 Task: Open Card Training Workshop Execution in Board Product Development and Launch Strategy to Workspace Fleet Management and add a team member Softage.1@softage.net, a label Orange, a checklist Project Management Training, an attachment from your computer, a color Orange and finally, add a card description 'Finalize budget for upcoming project' and a comment 'Given the potential impact of this task on our company reputation, let us ensure that we approach it with a sense of professionalism and respect.'. Add a start date 'Jan 09, 1900' with a due date 'Jan 16, 1900'
Action: Mouse moved to (618, 171)
Screenshot: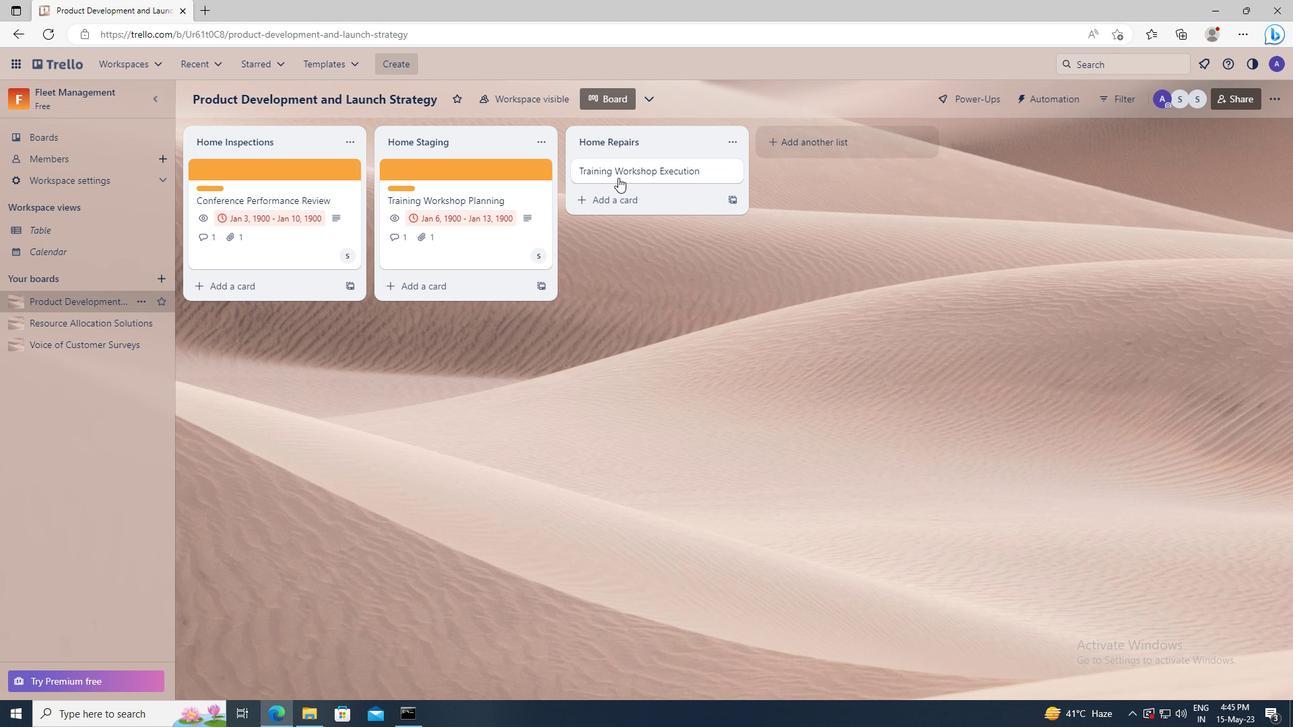
Action: Mouse pressed left at (618, 171)
Screenshot: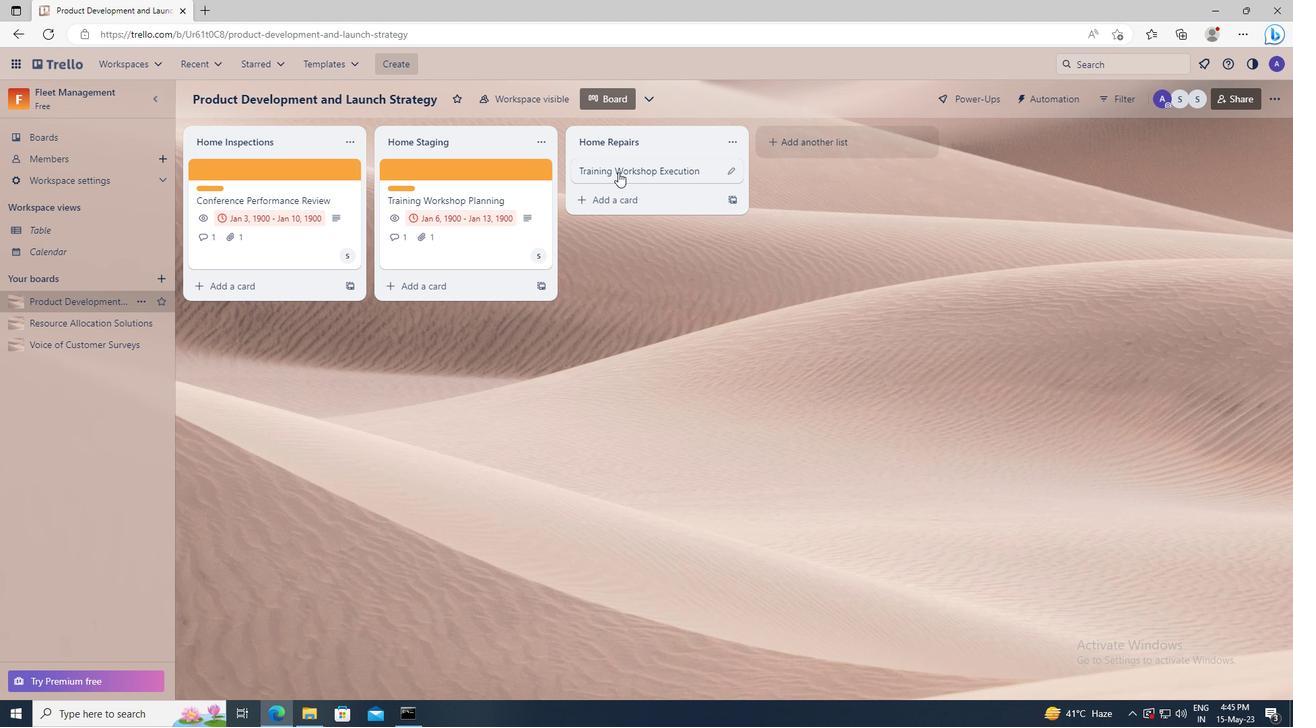 
Action: Mouse moved to (793, 215)
Screenshot: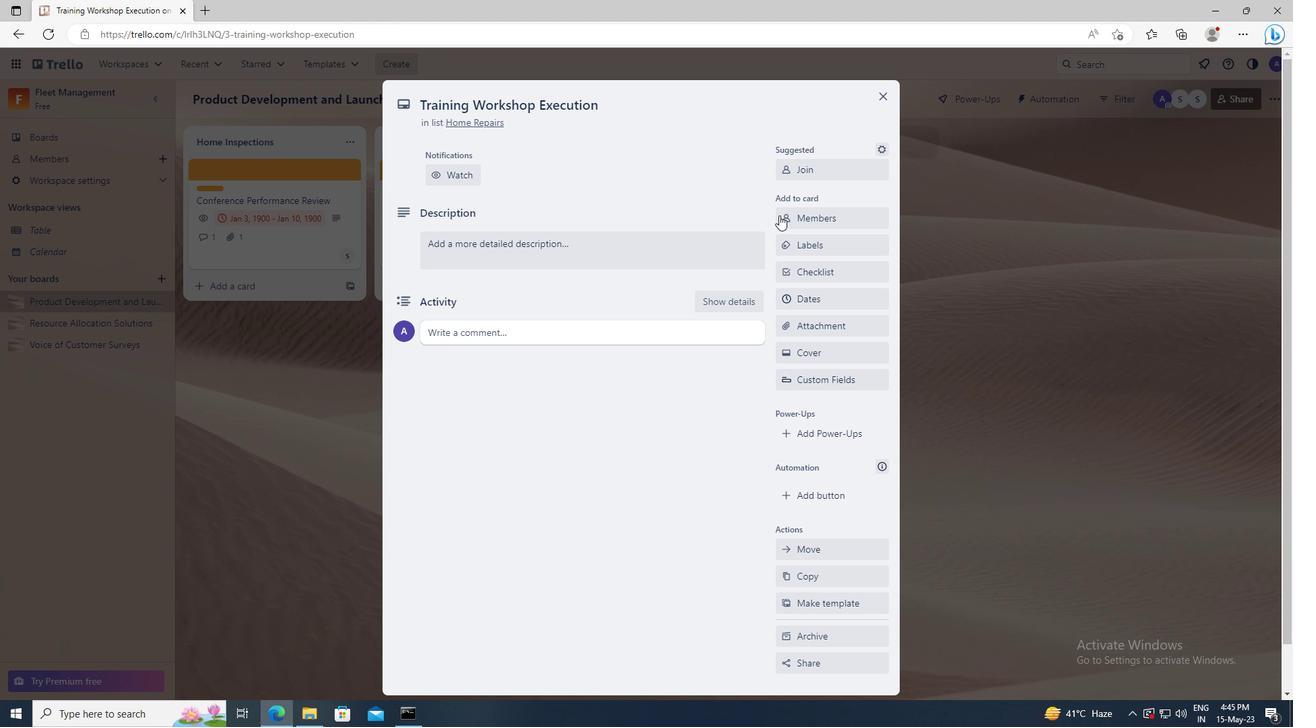 
Action: Mouse pressed left at (793, 215)
Screenshot: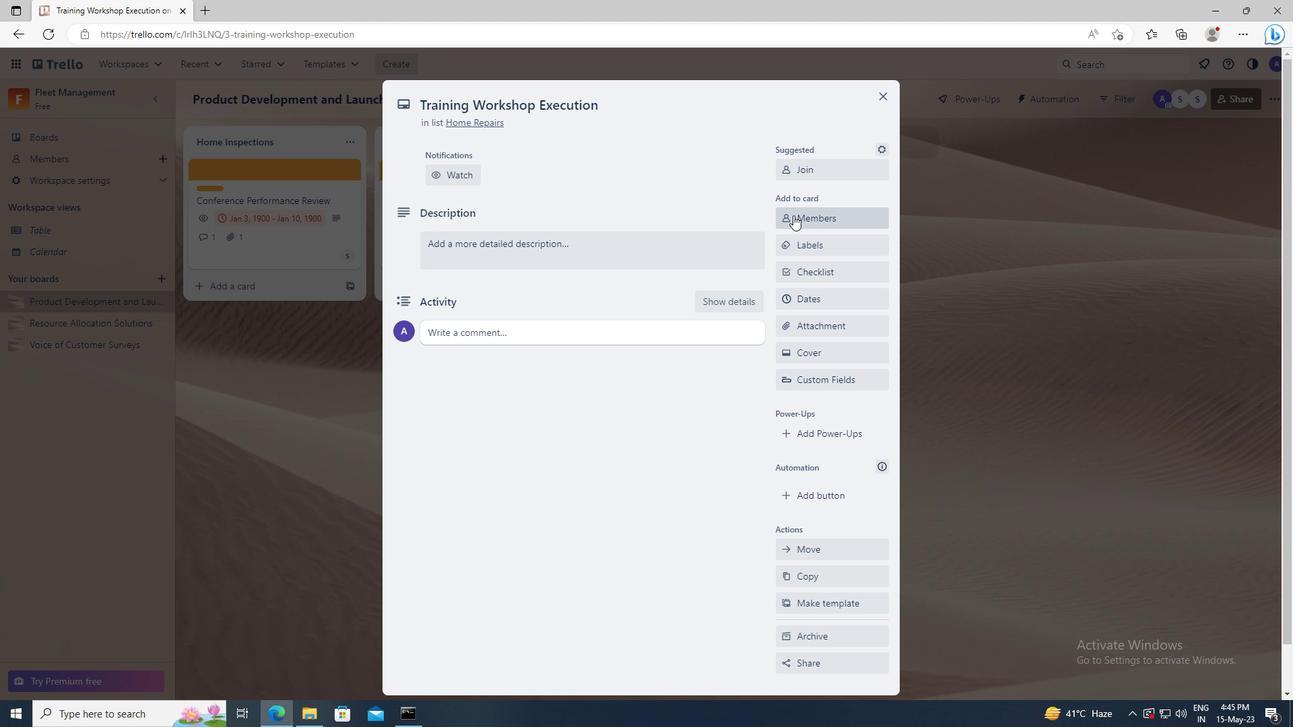 
Action: Mouse moved to (804, 280)
Screenshot: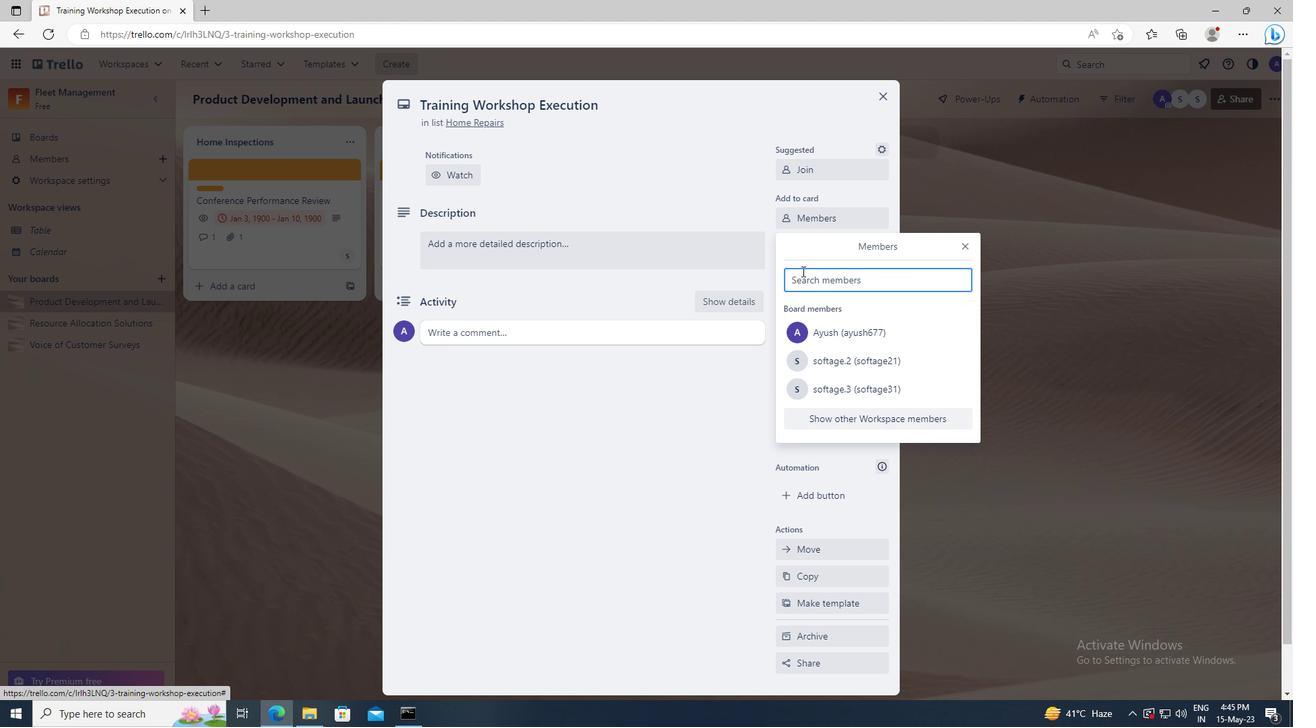 
Action: Mouse pressed left at (804, 280)
Screenshot: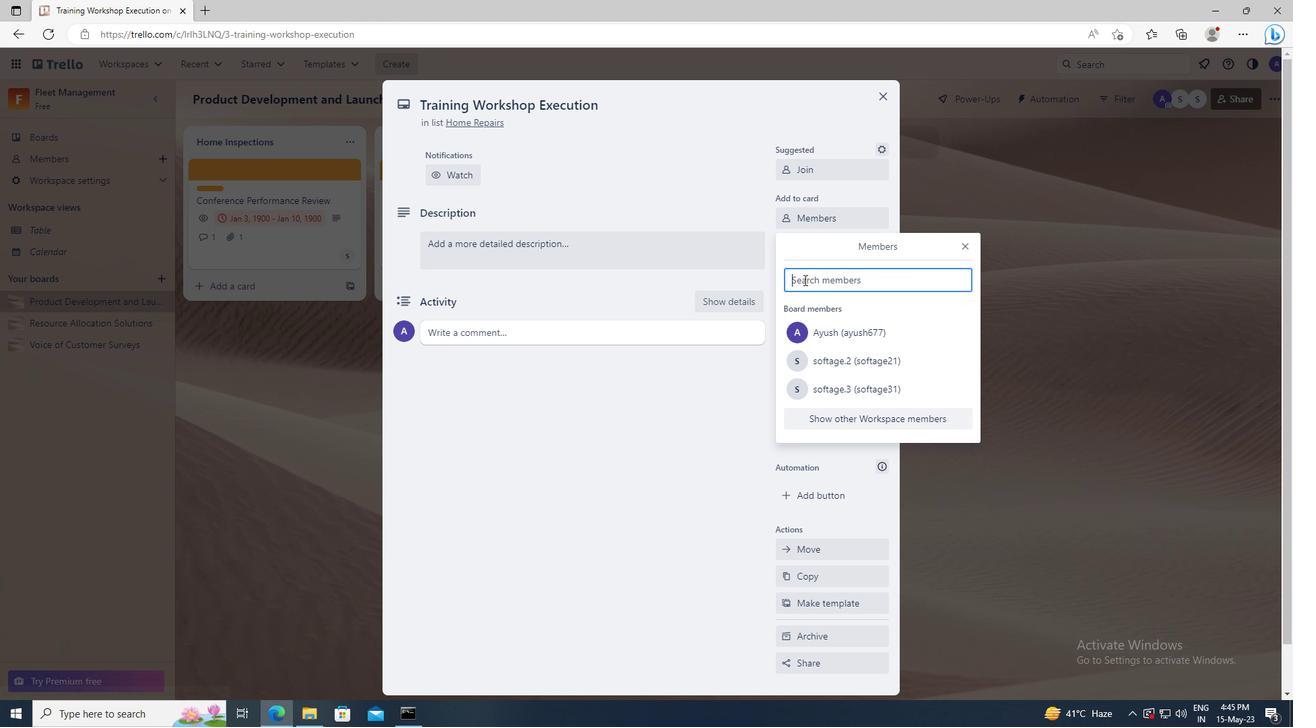
Action: Key pressed <Key.shift>SOFTAGE.1
Screenshot: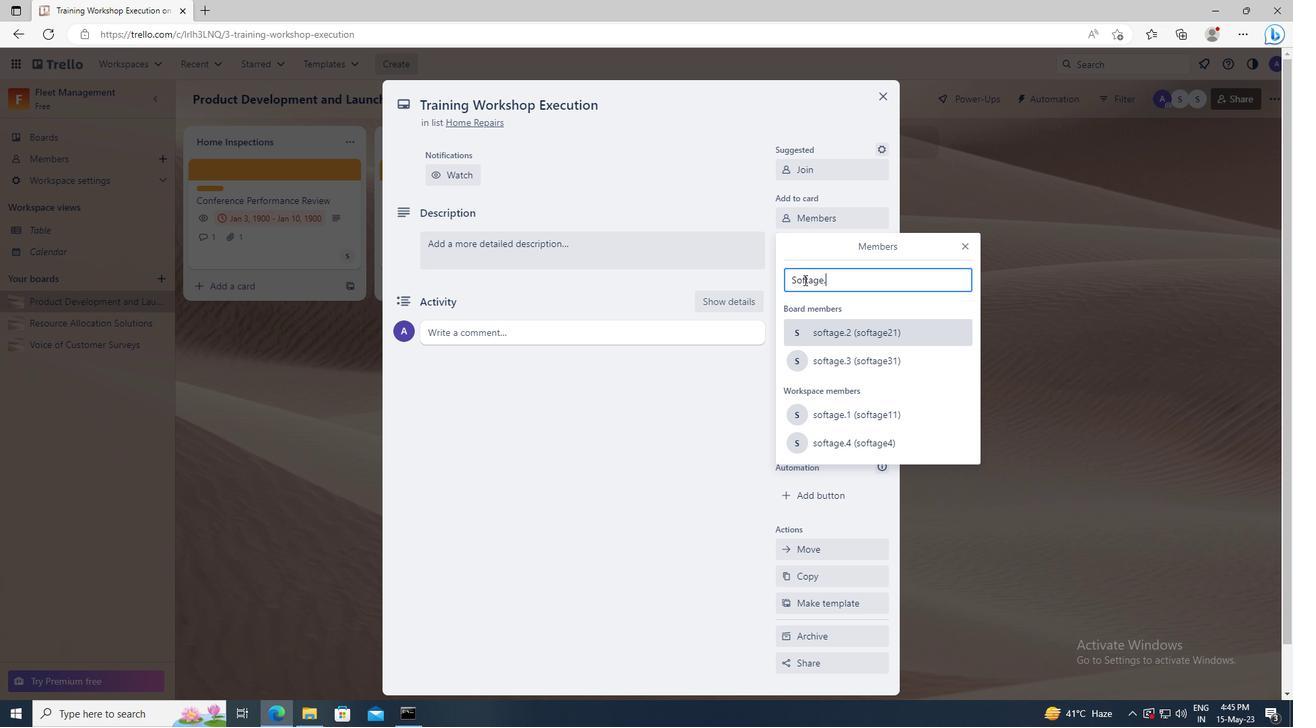 
Action: Mouse moved to (820, 404)
Screenshot: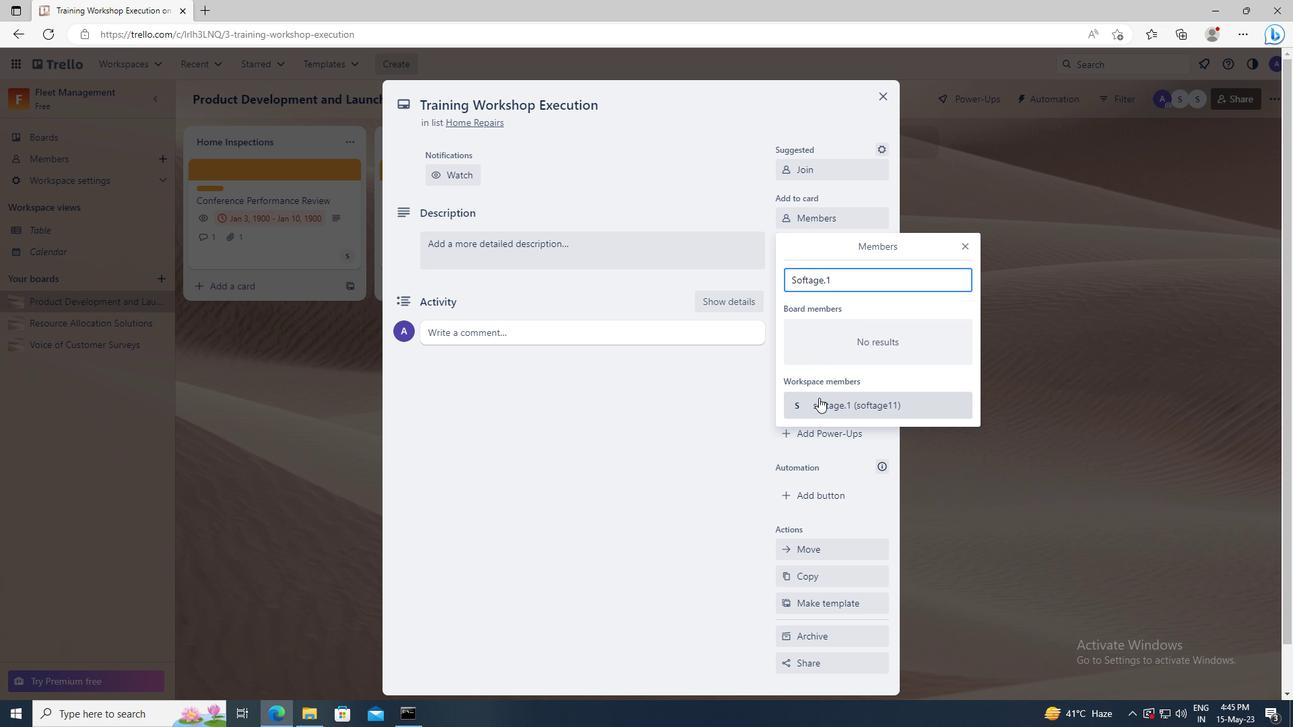 
Action: Mouse pressed left at (820, 404)
Screenshot: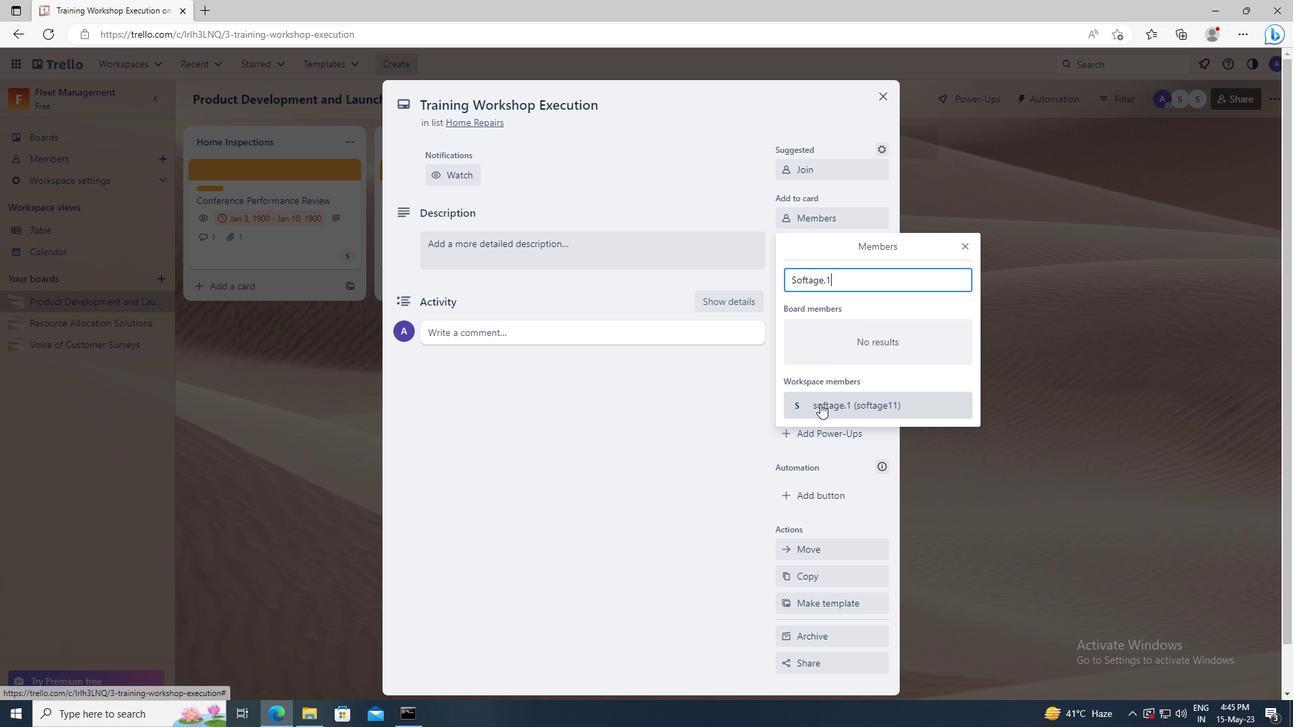 
Action: Mouse moved to (967, 247)
Screenshot: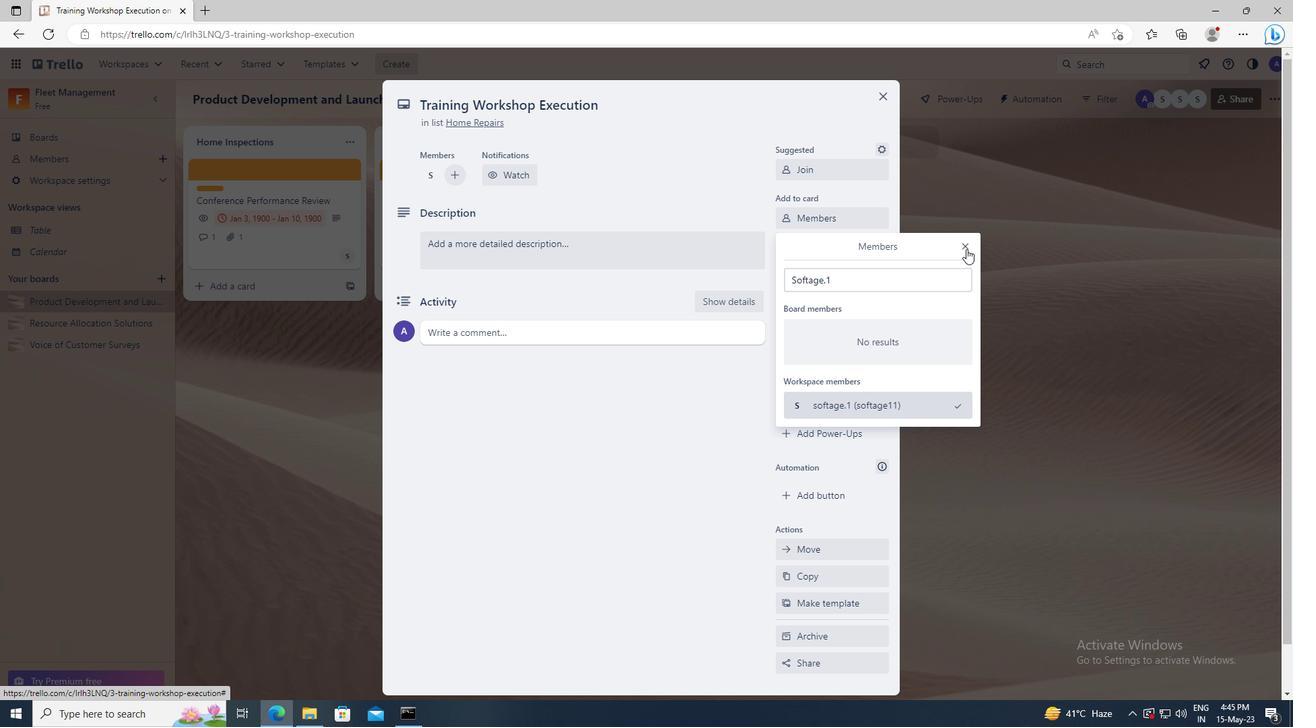 
Action: Mouse pressed left at (967, 247)
Screenshot: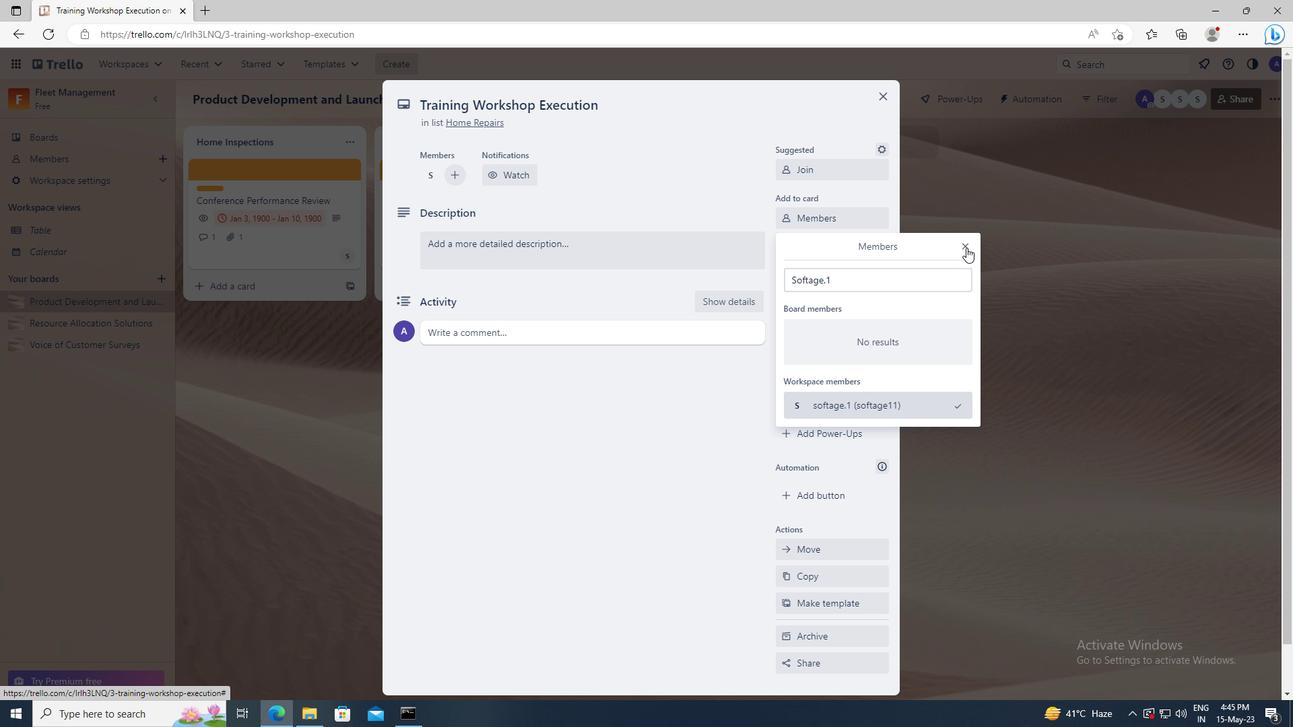 
Action: Mouse moved to (857, 245)
Screenshot: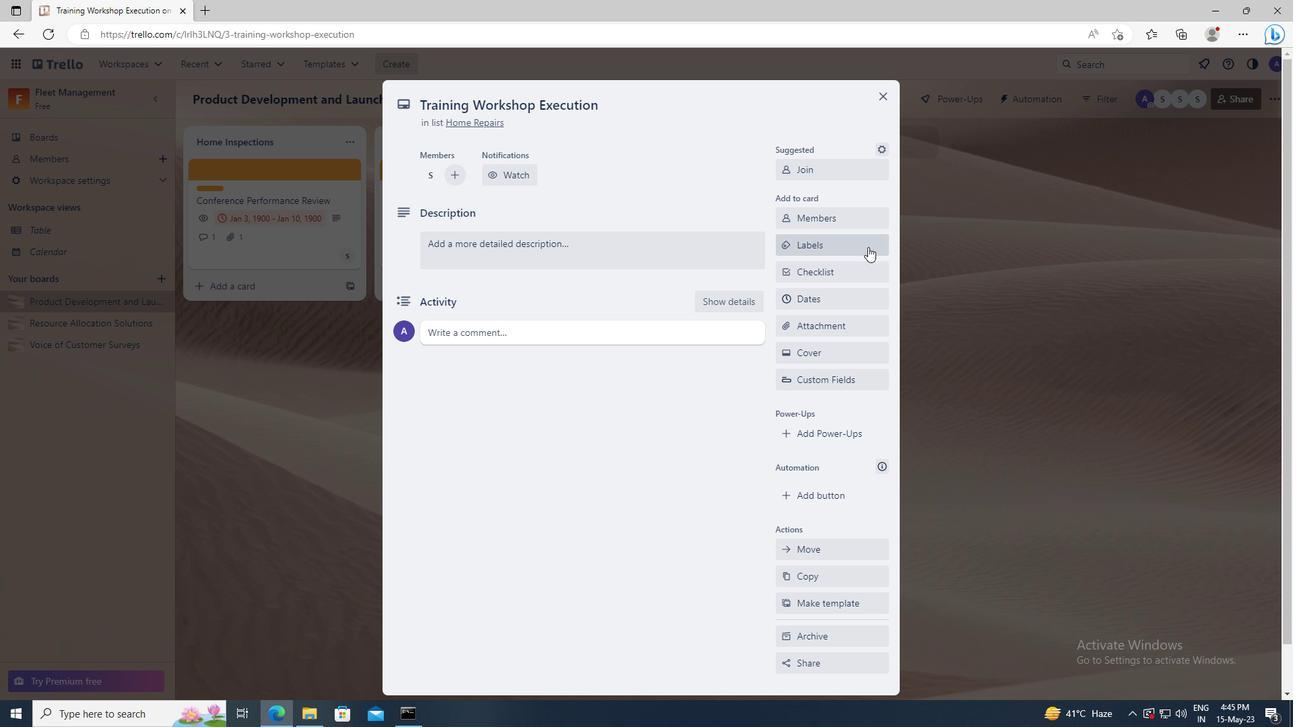 
Action: Mouse pressed left at (857, 245)
Screenshot: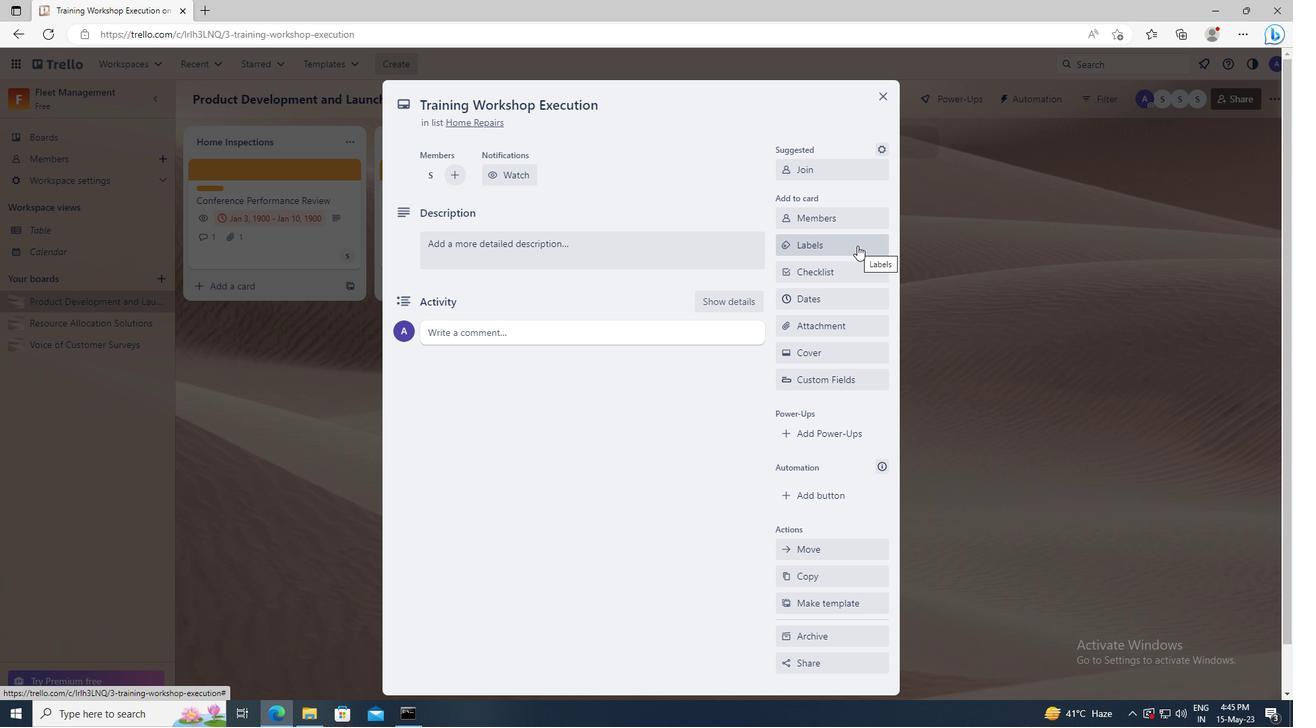 
Action: Mouse moved to (878, 507)
Screenshot: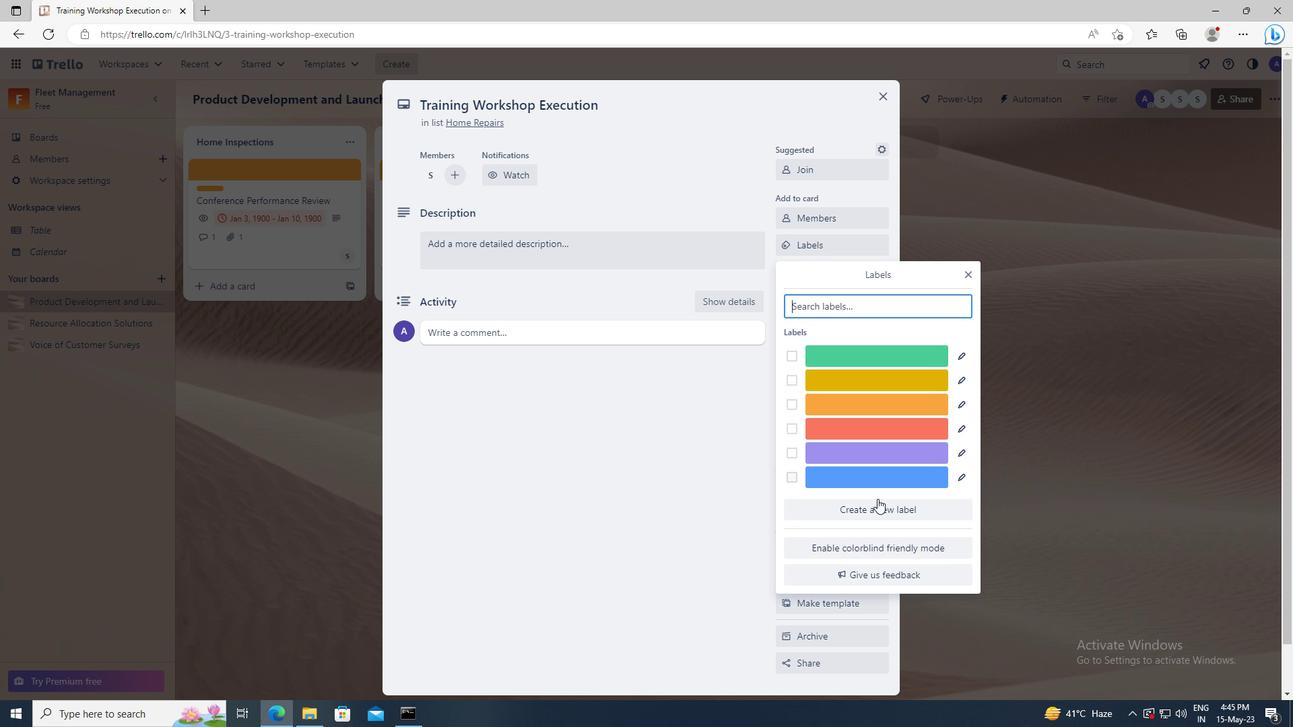
Action: Mouse pressed left at (878, 507)
Screenshot: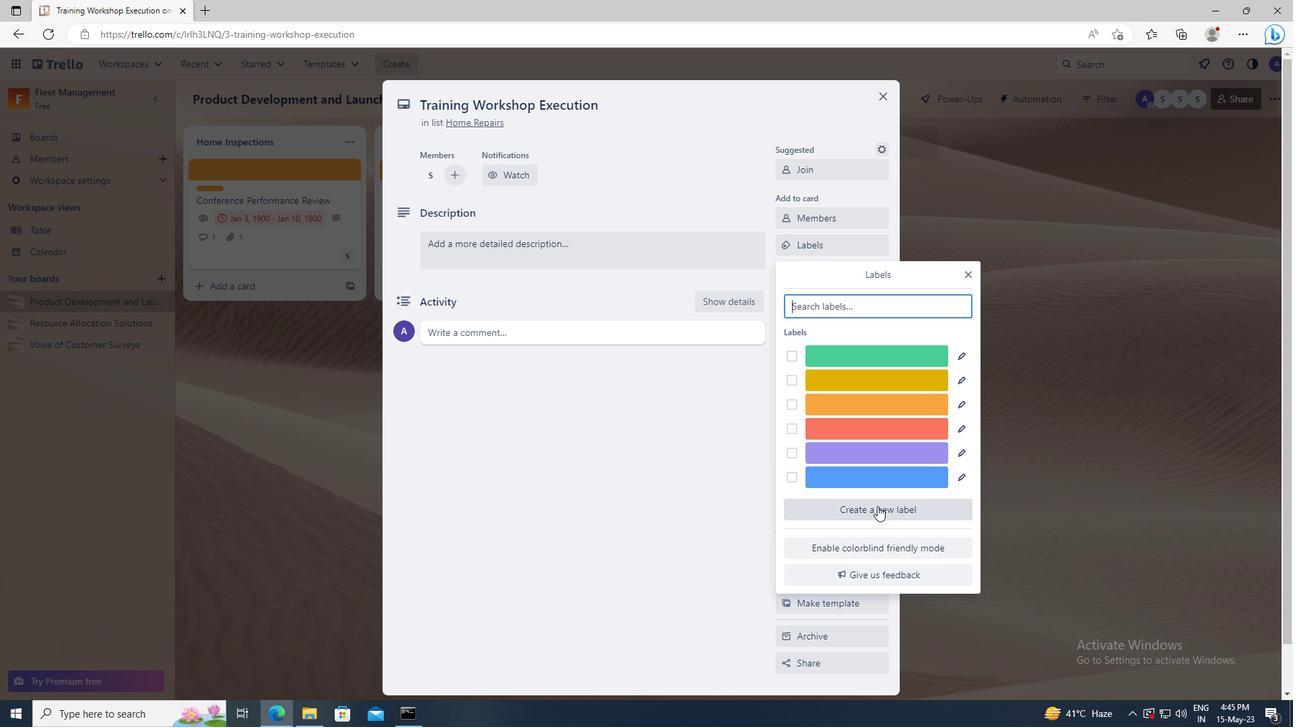 
Action: Mouse moved to (881, 469)
Screenshot: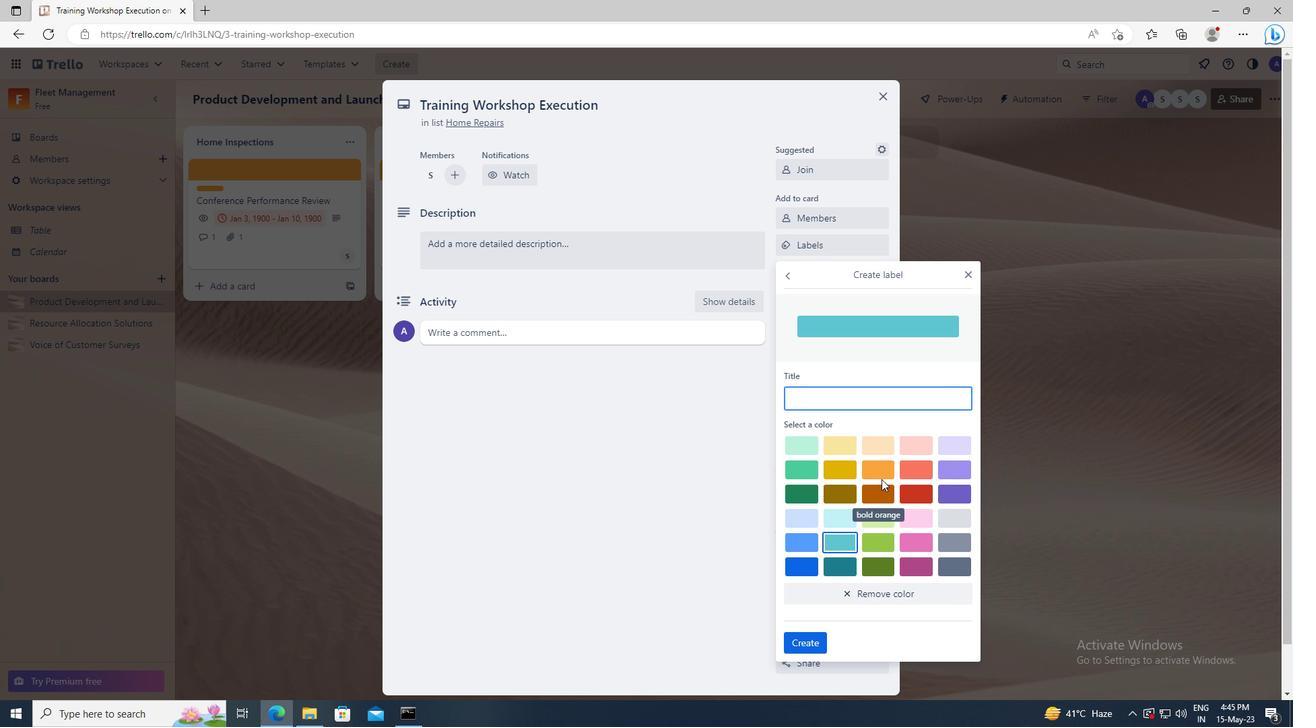 
Action: Mouse pressed left at (881, 469)
Screenshot: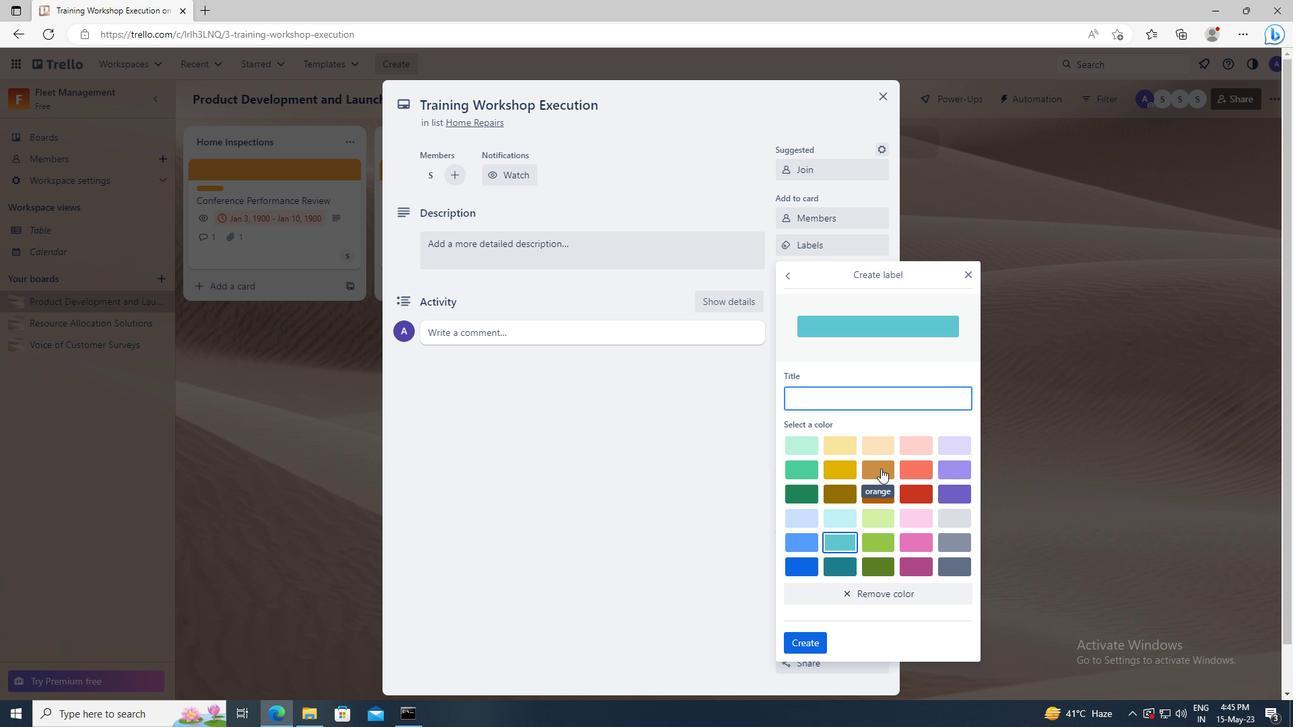 
Action: Mouse moved to (810, 642)
Screenshot: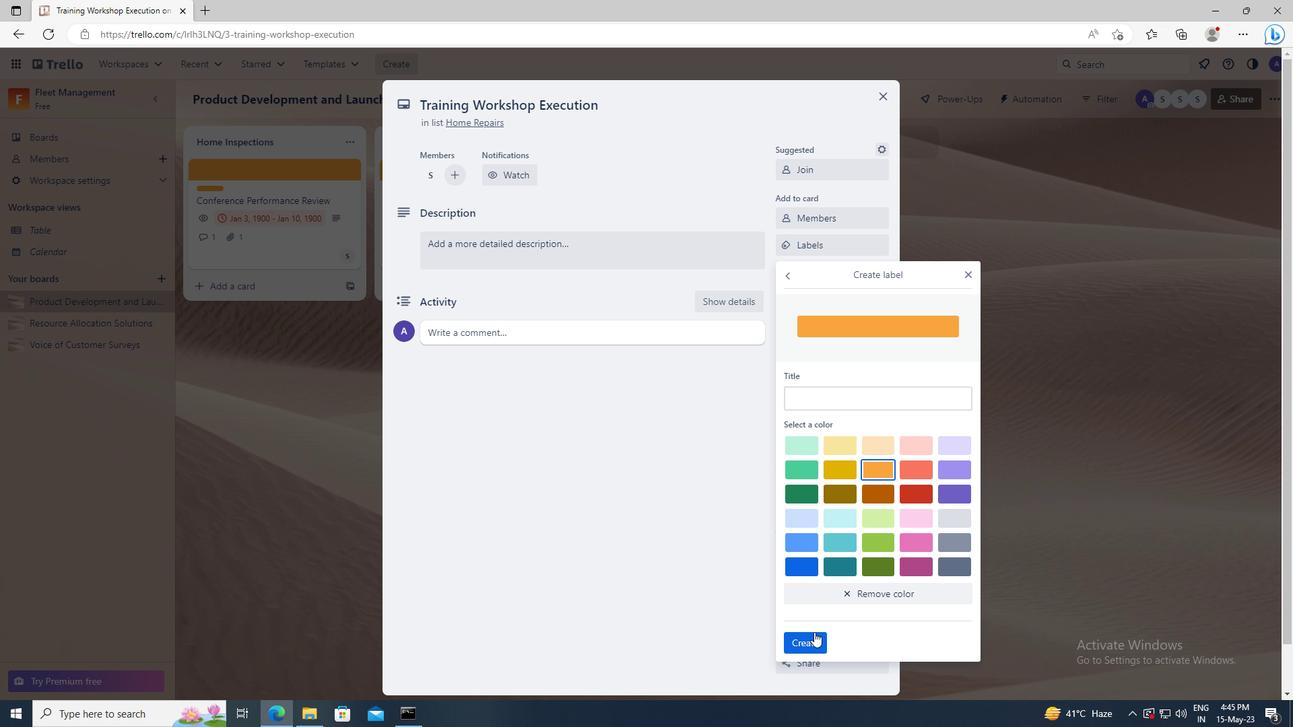 
Action: Mouse pressed left at (810, 642)
Screenshot: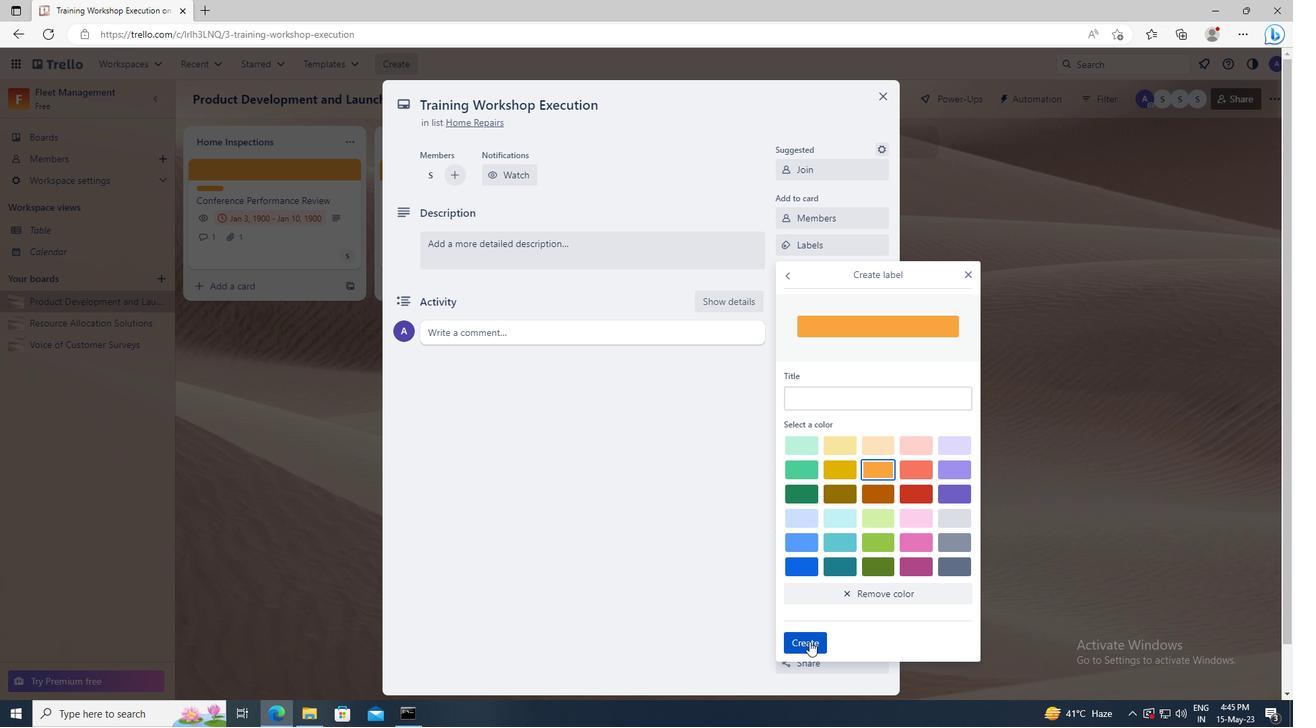 
Action: Mouse moved to (968, 273)
Screenshot: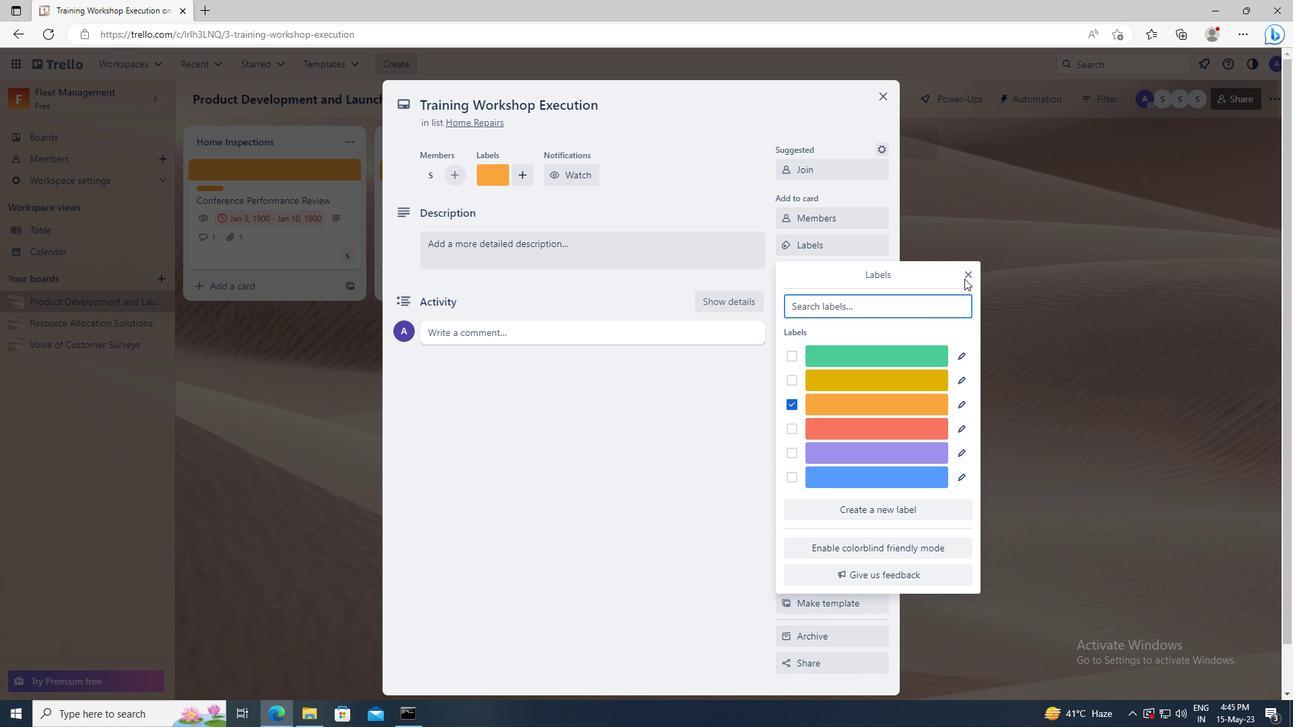 
Action: Mouse pressed left at (968, 273)
Screenshot: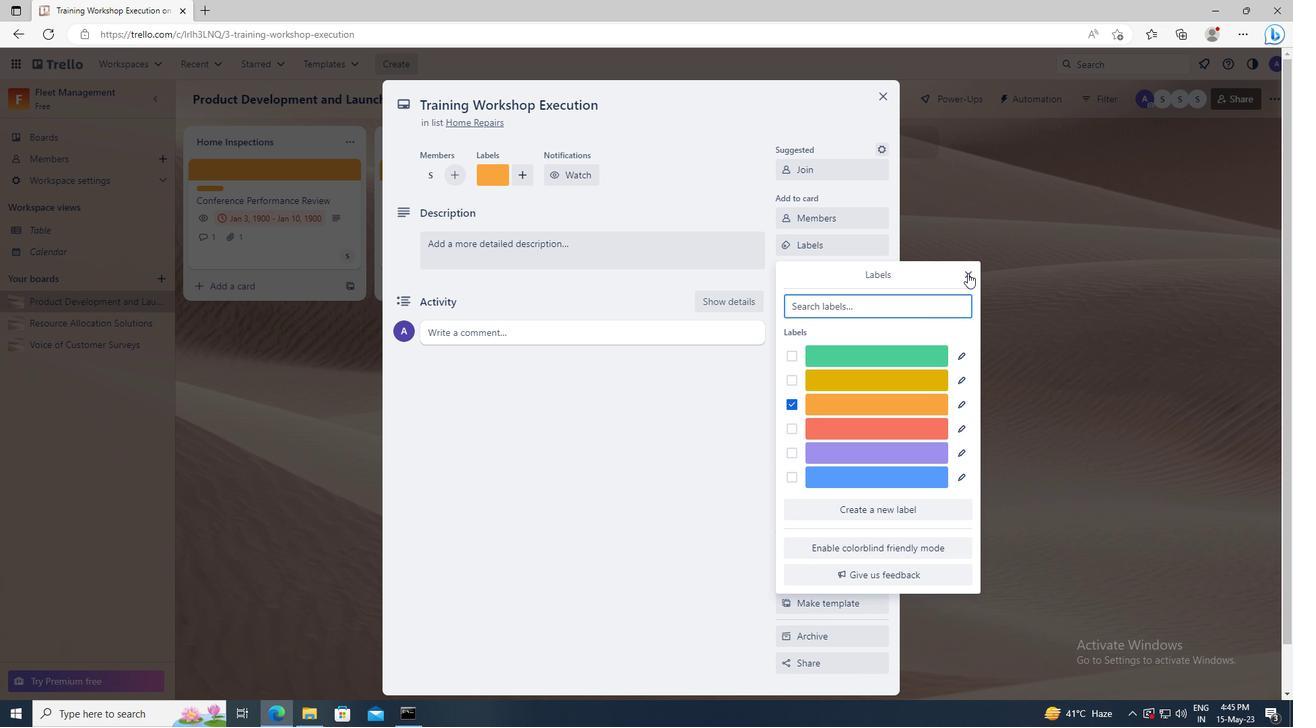 
Action: Mouse moved to (838, 272)
Screenshot: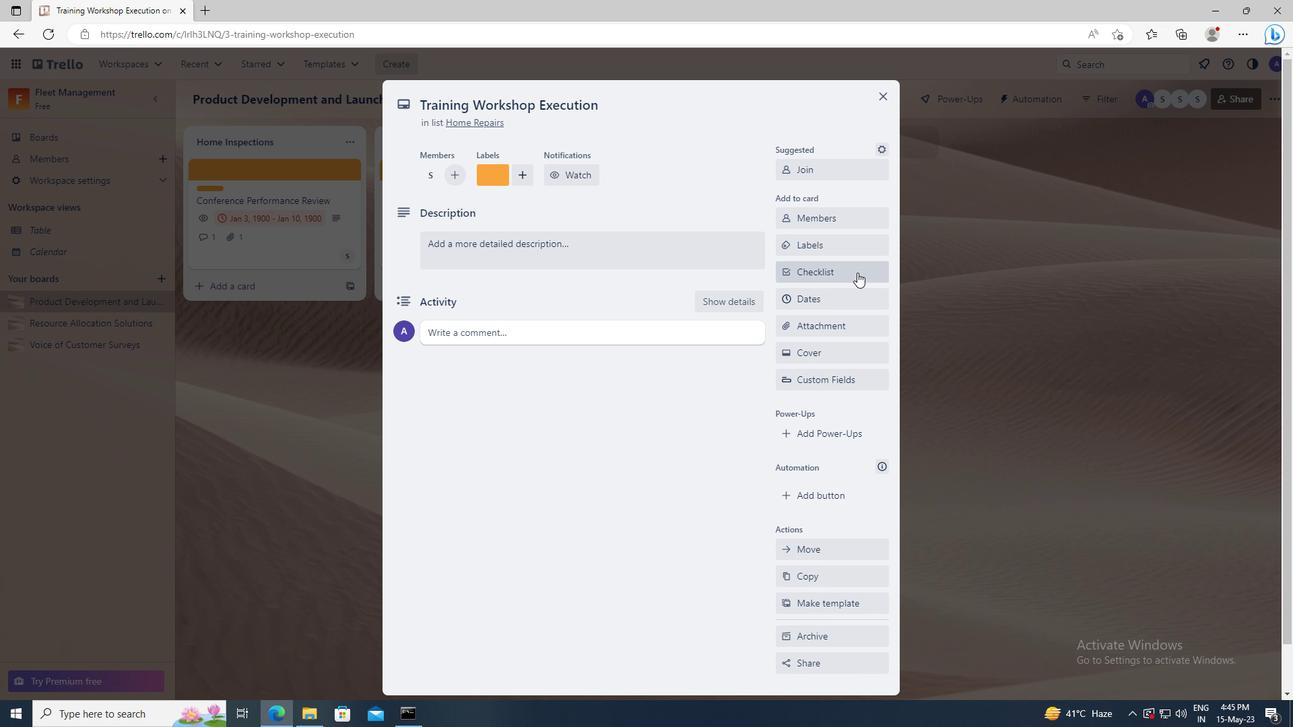 
Action: Mouse pressed left at (838, 272)
Screenshot: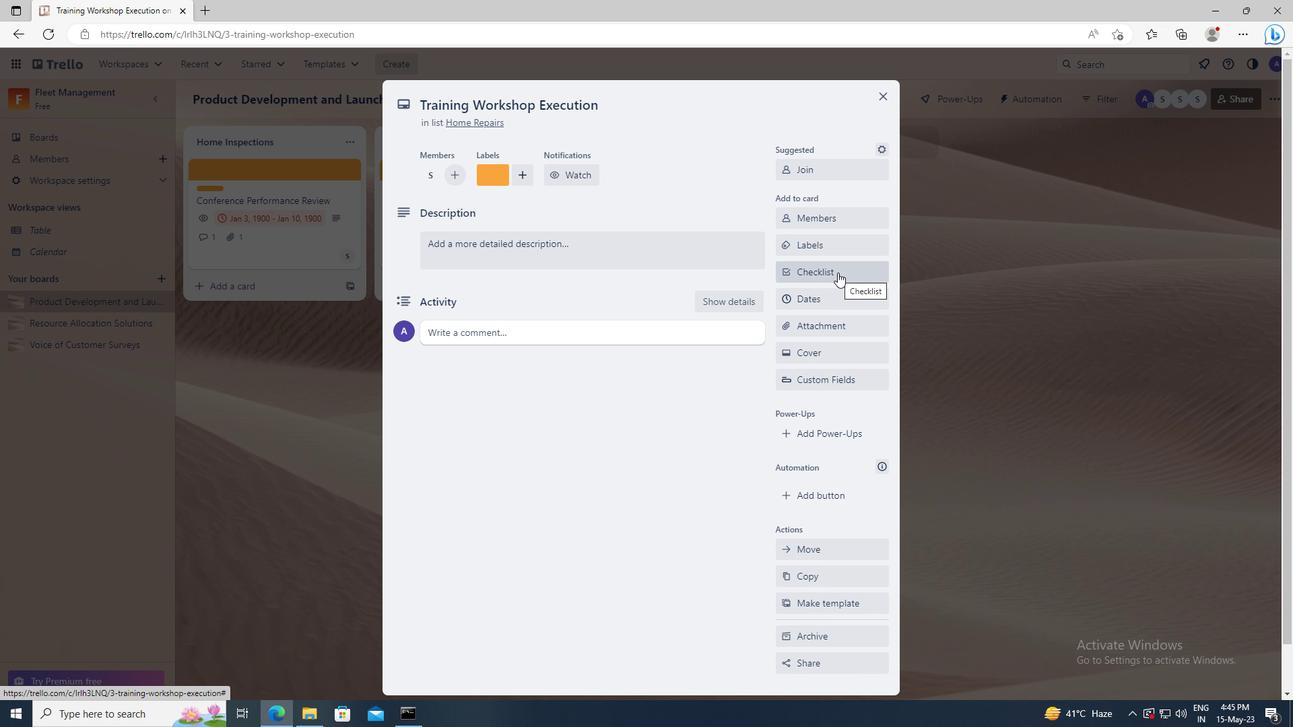 
Action: Key pressed <Key.shift>PROJECT<Key.space><Key.shift>MANAGEMENT<Key.space><Key.shift>TRAINING
Screenshot: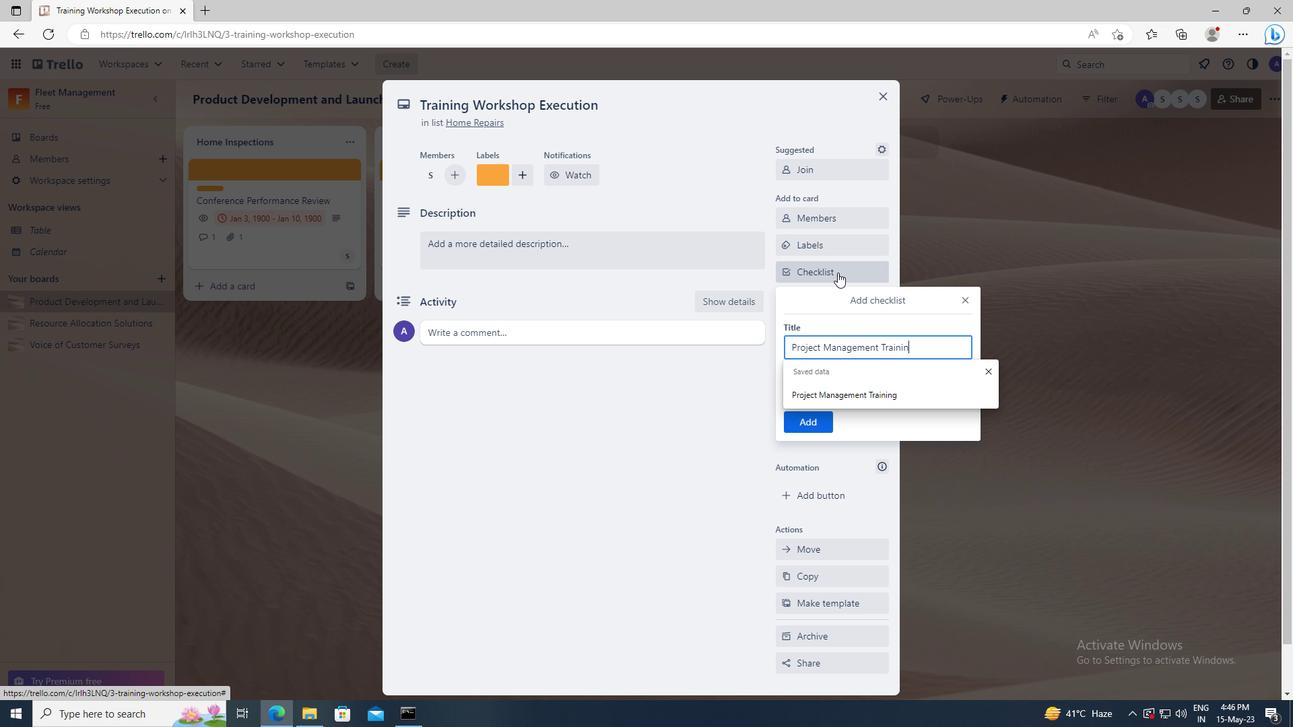 
Action: Mouse moved to (818, 422)
Screenshot: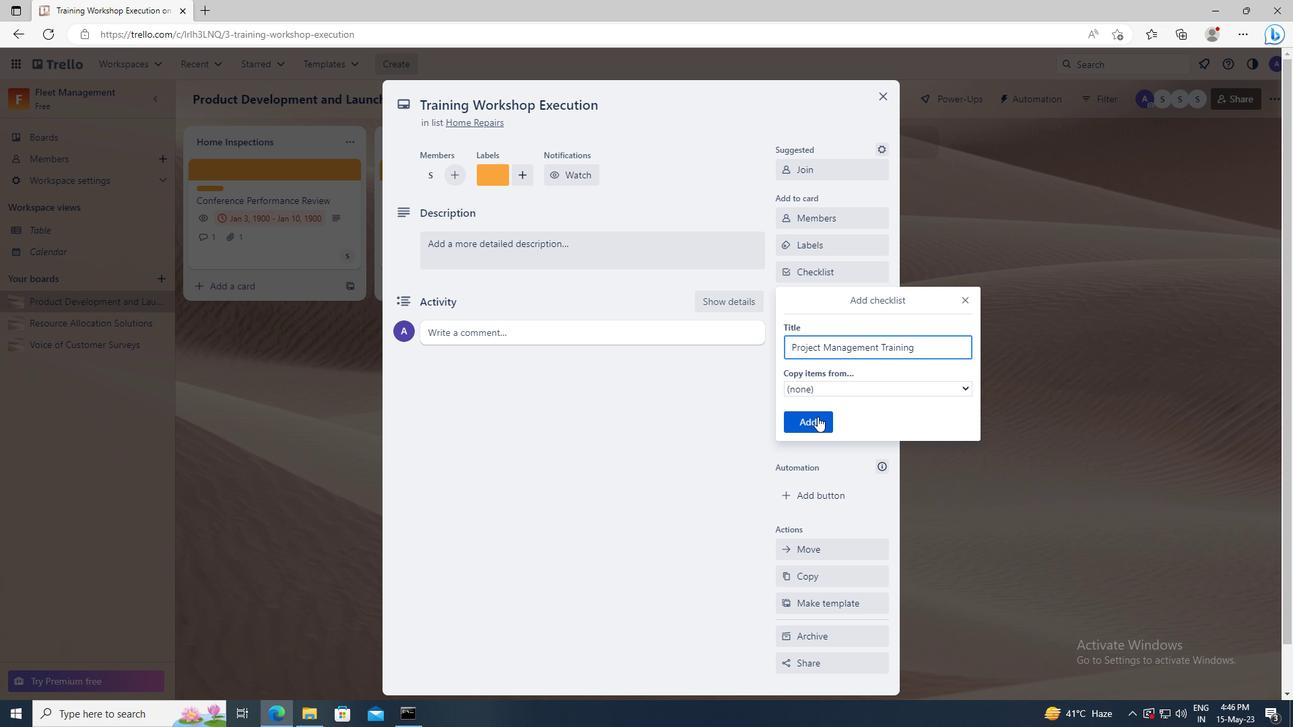 
Action: Mouse pressed left at (818, 422)
Screenshot: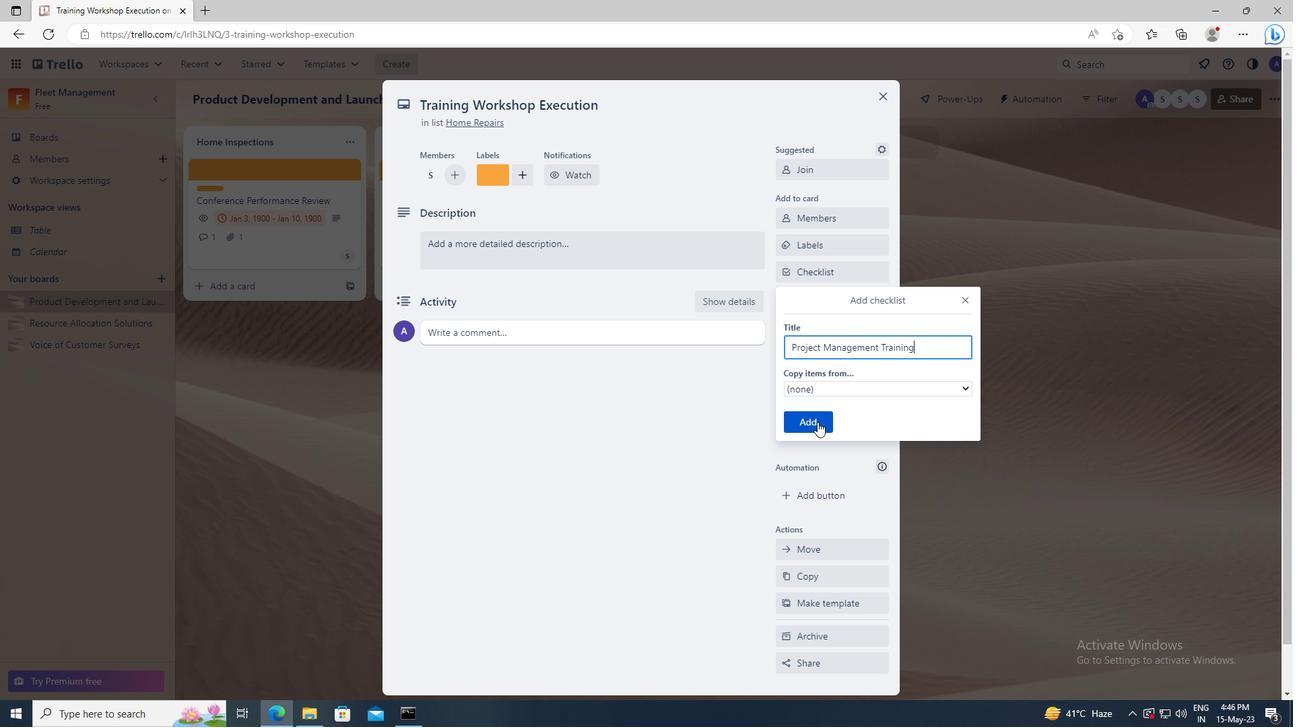 
Action: Mouse moved to (818, 326)
Screenshot: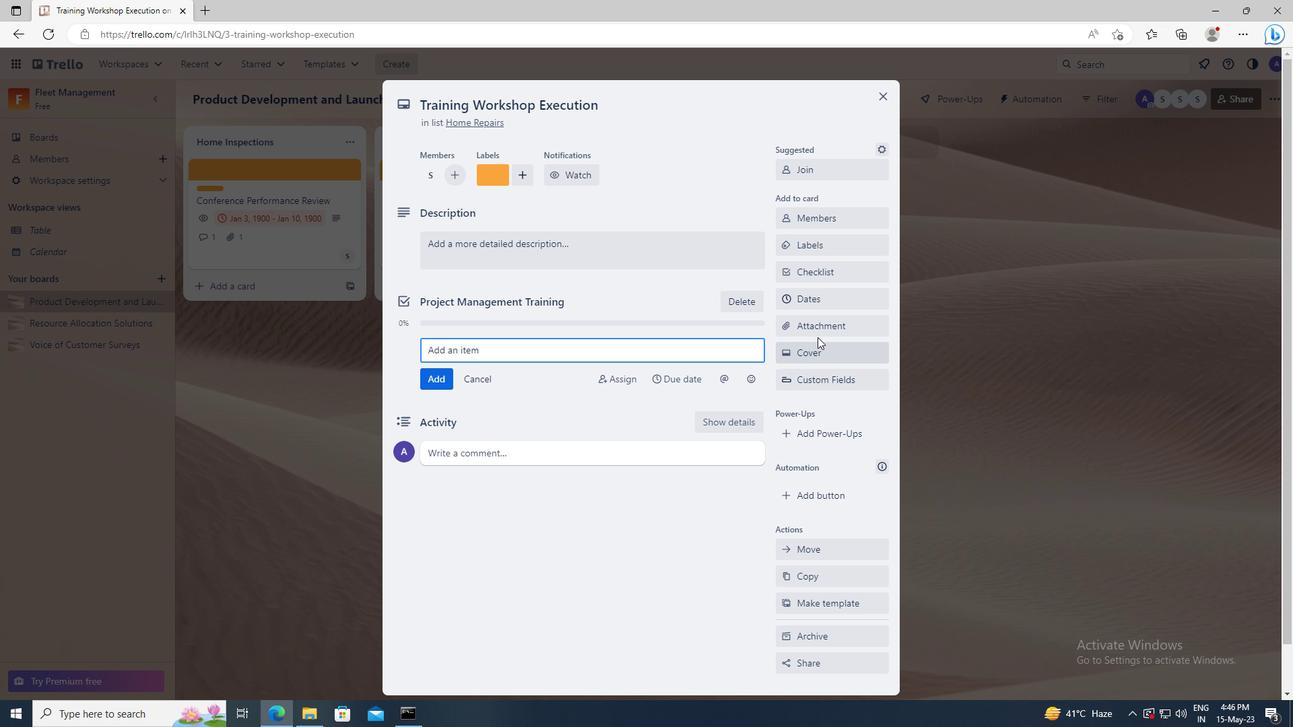 
Action: Mouse pressed left at (818, 326)
Screenshot: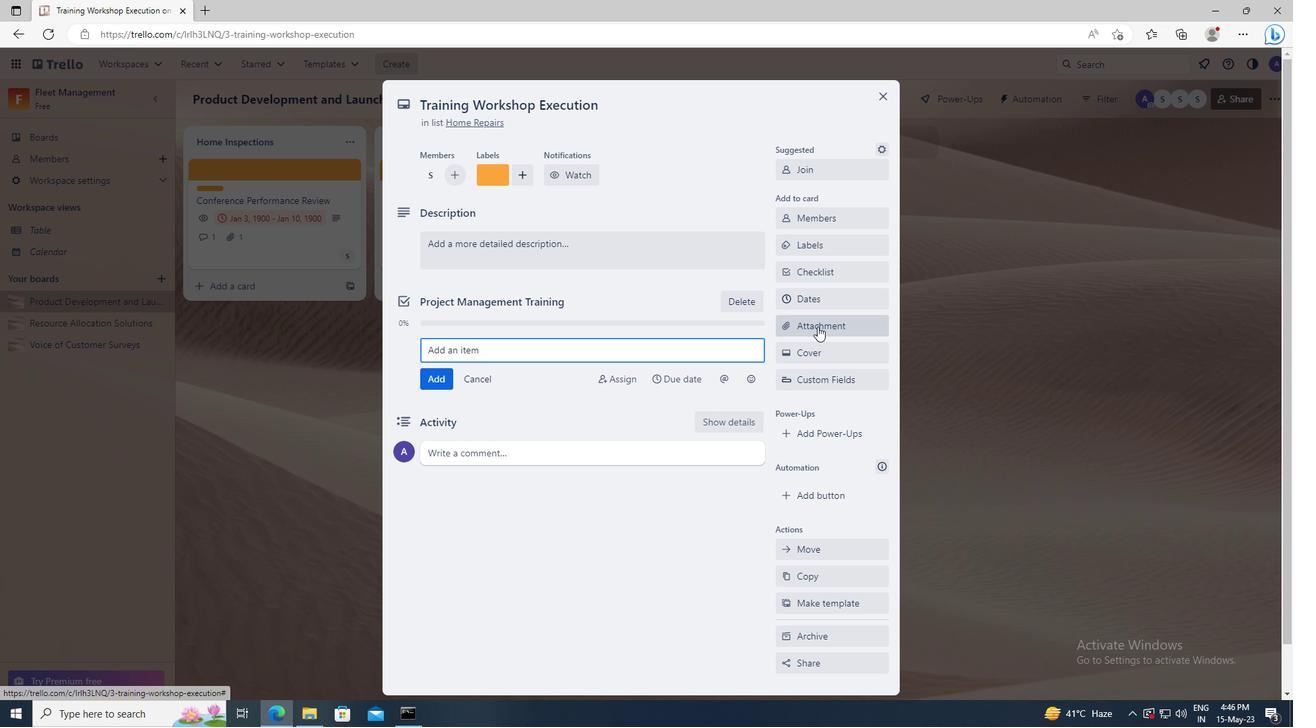 
Action: Mouse moved to (816, 384)
Screenshot: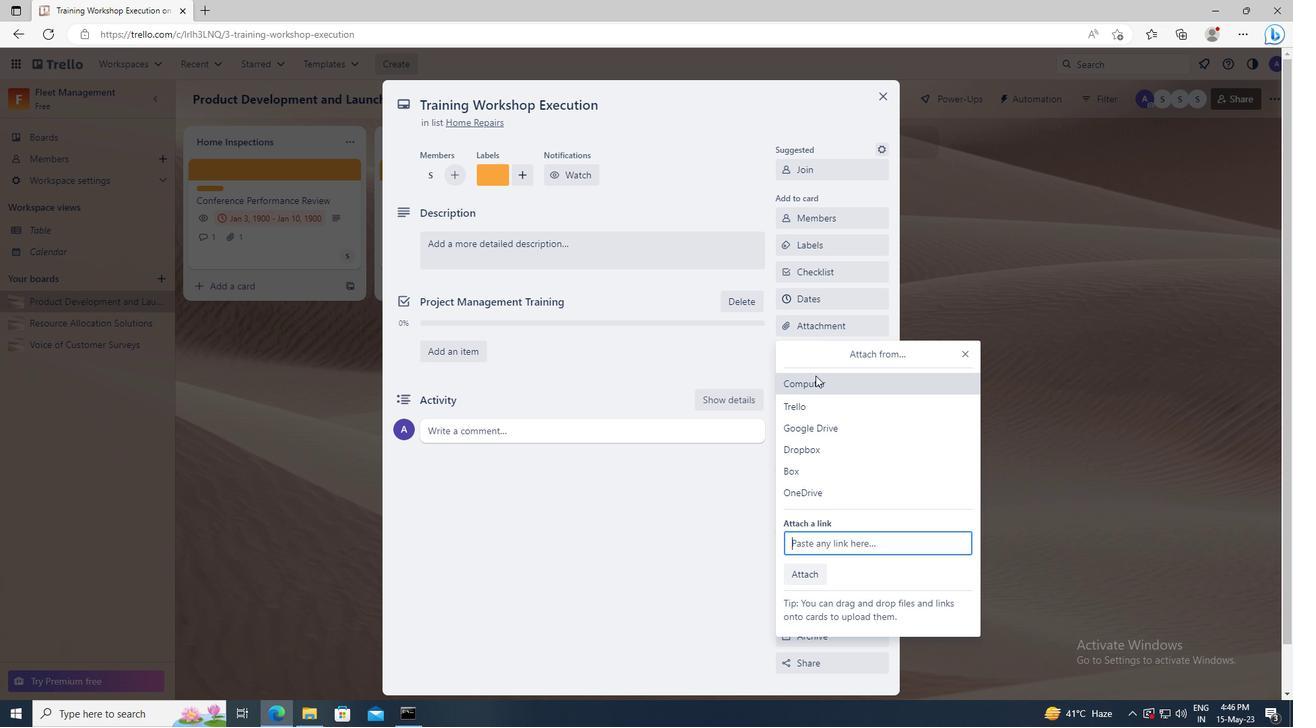 
Action: Mouse pressed left at (816, 384)
Screenshot: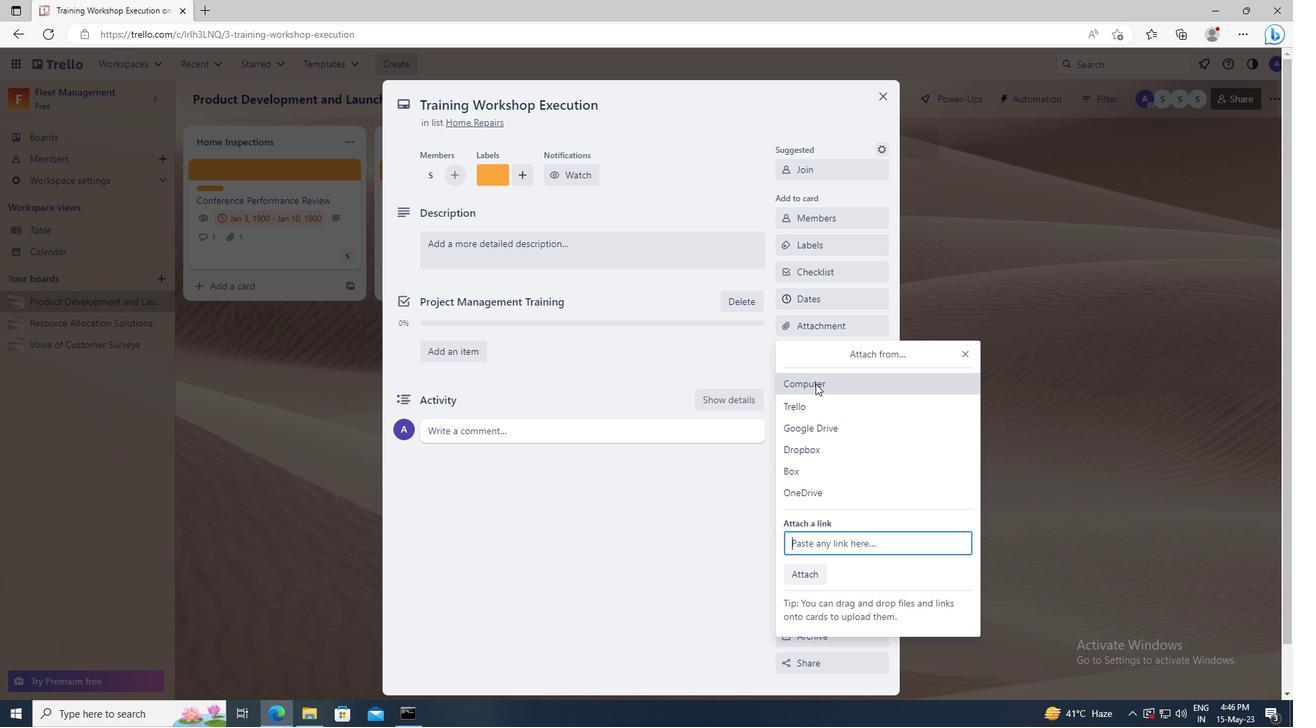 
Action: Mouse moved to (407, 120)
Screenshot: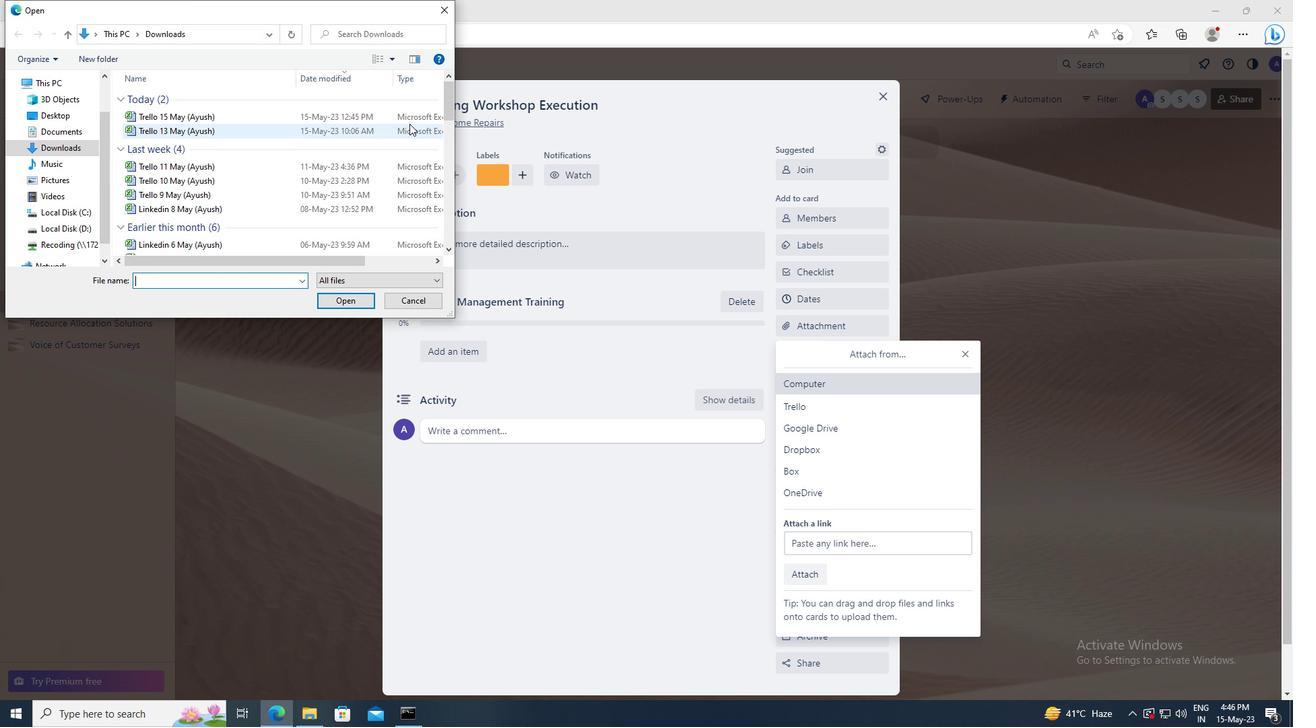 
Action: Mouse pressed left at (407, 120)
Screenshot: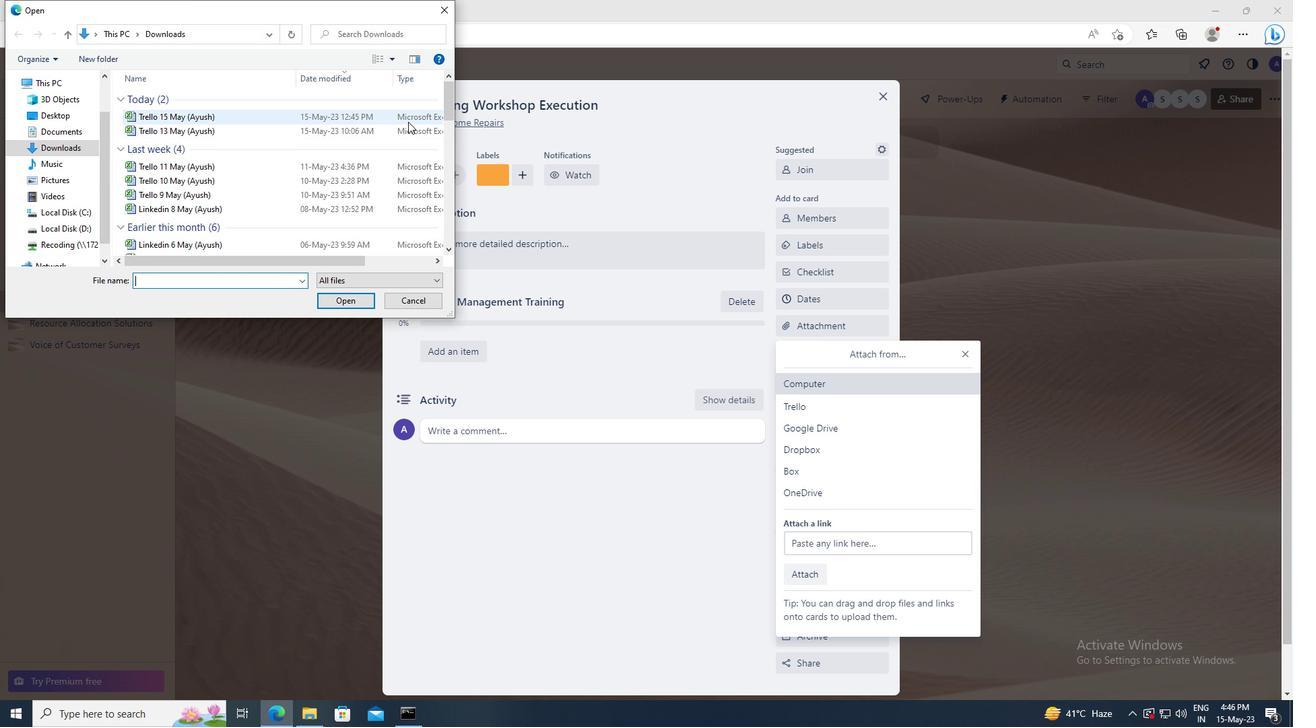 
Action: Mouse moved to (372, 297)
Screenshot: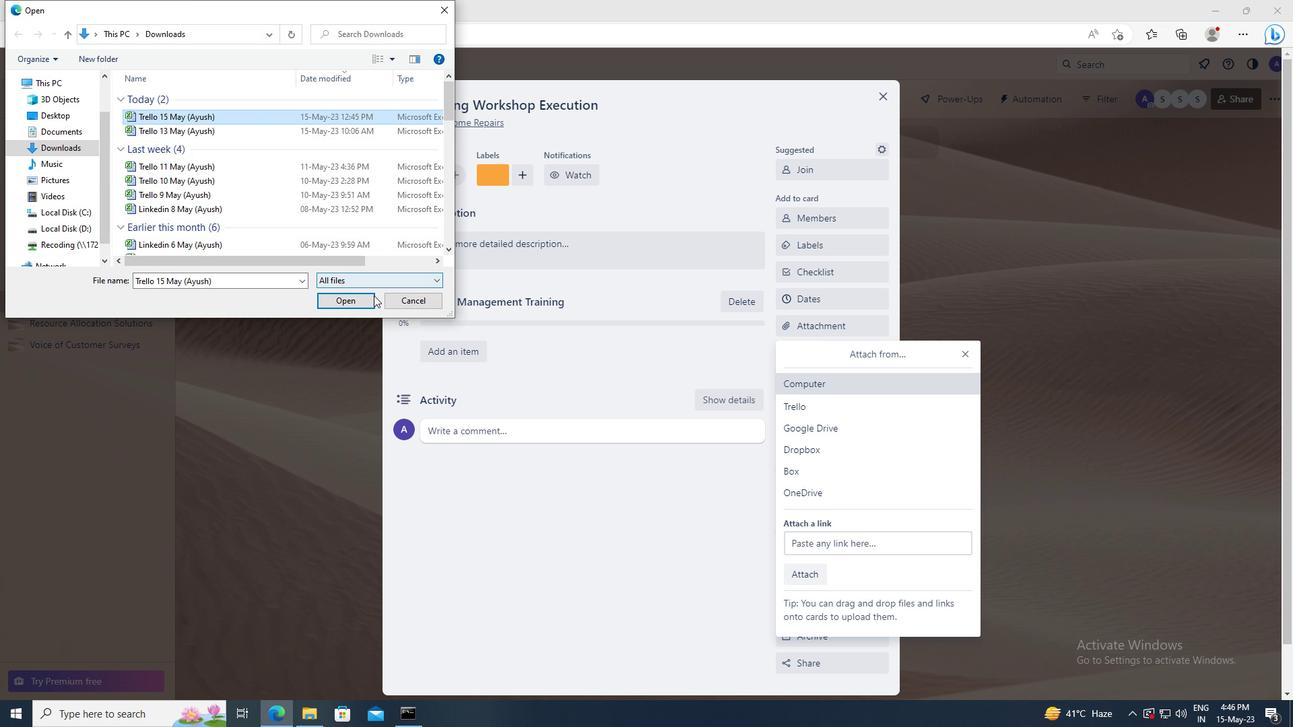 
Action: Mouse pressed left at (372, 297)
Screenshot: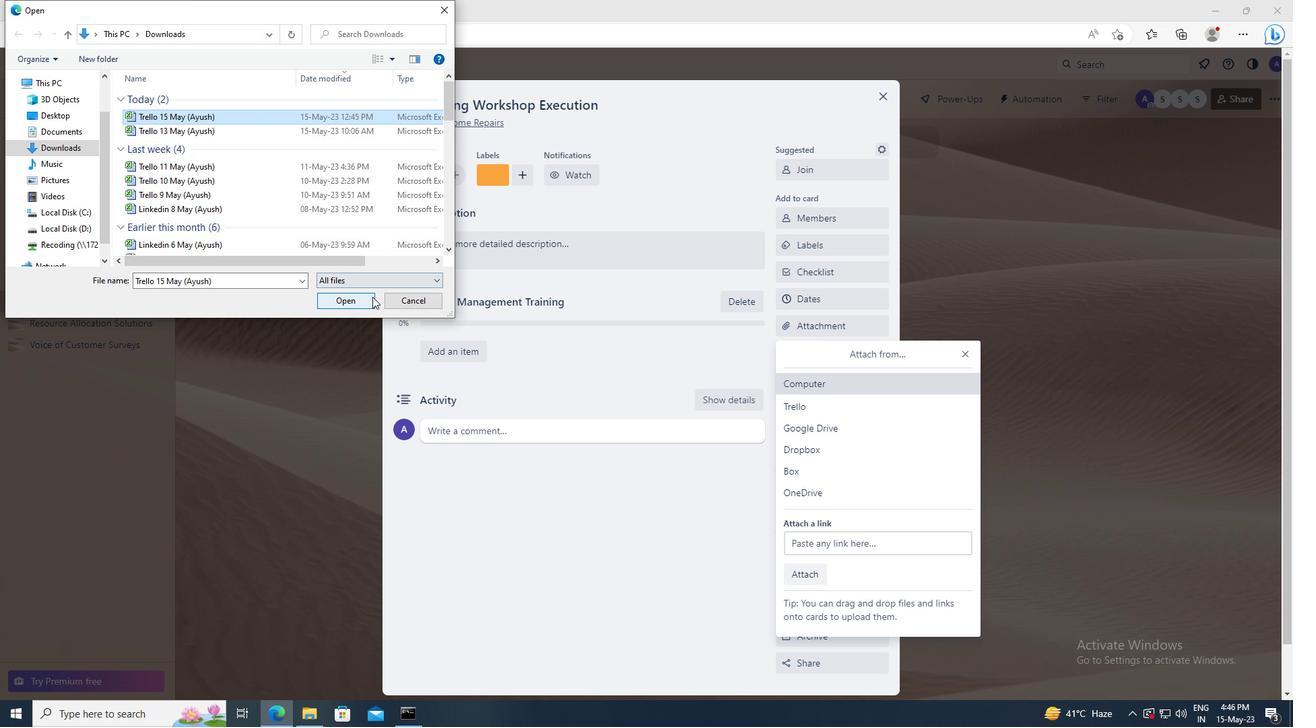 
Action: Mouse moved to (784, 351)
Screenshot: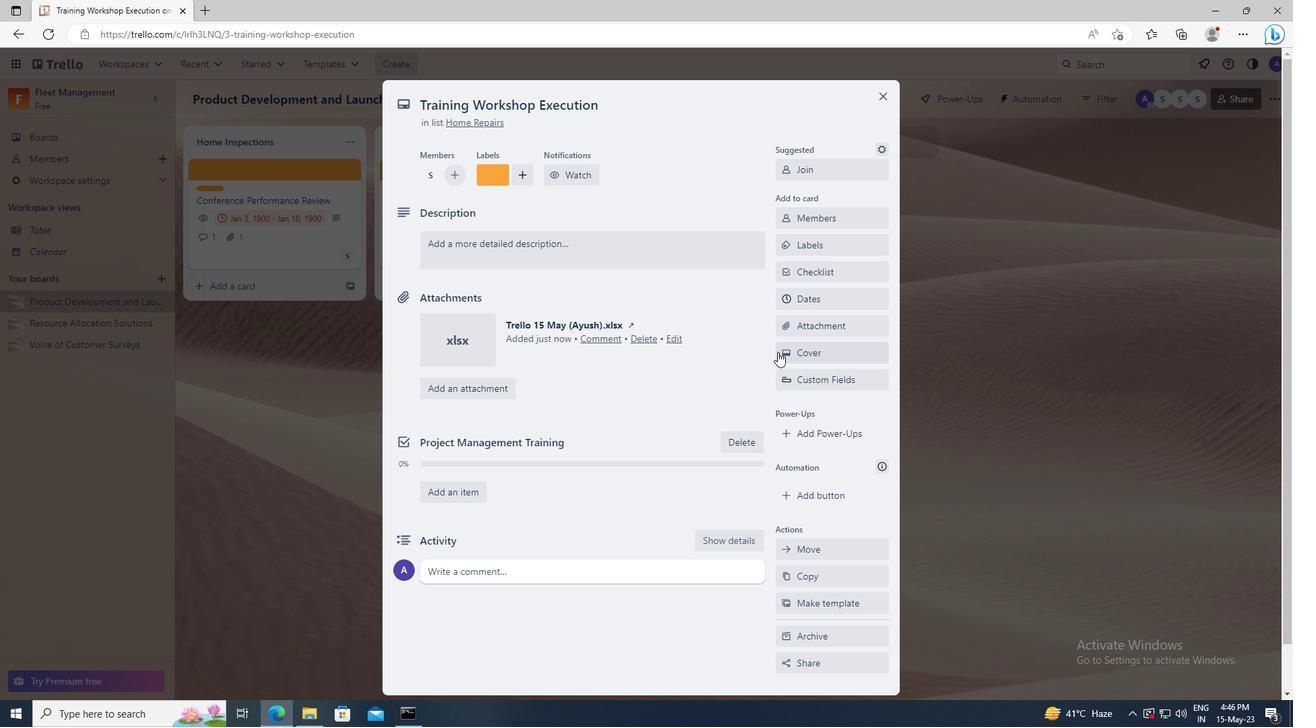 
Action: Mouse pressed left at (784, 351)
Screenshot: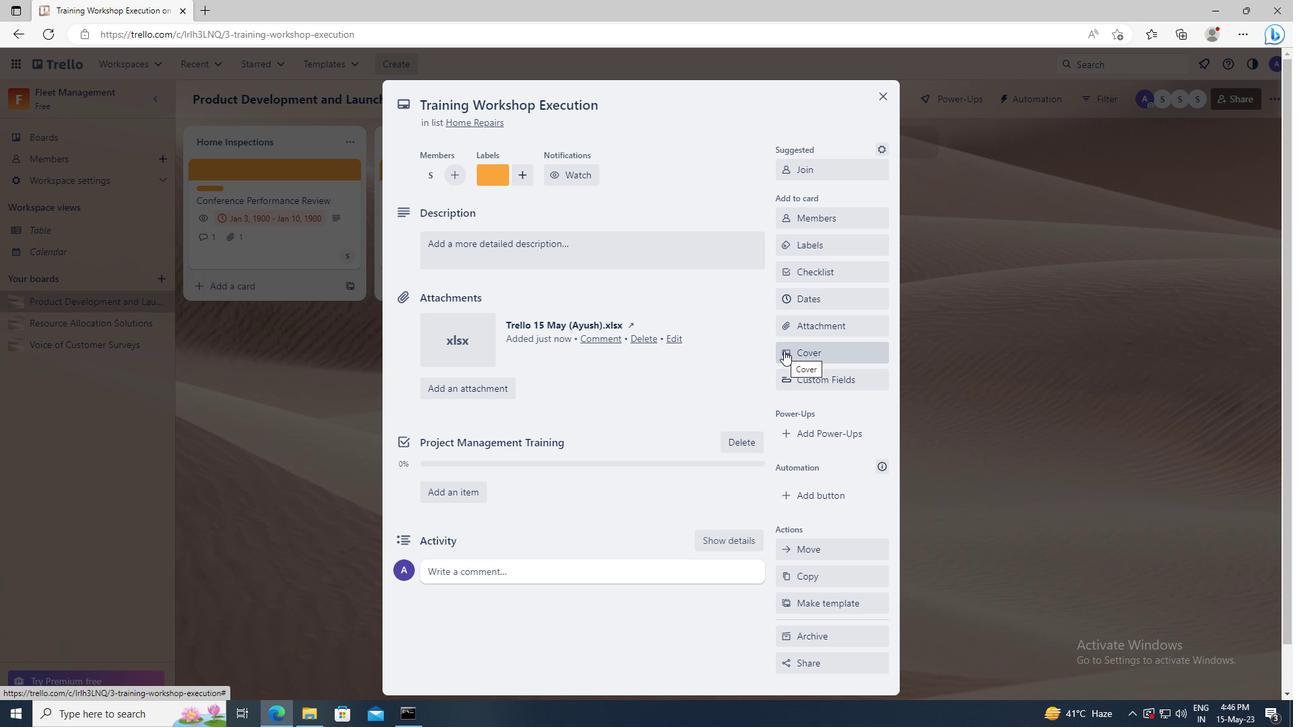 
Action: Mouse moved to (878, 430)
Screenshot: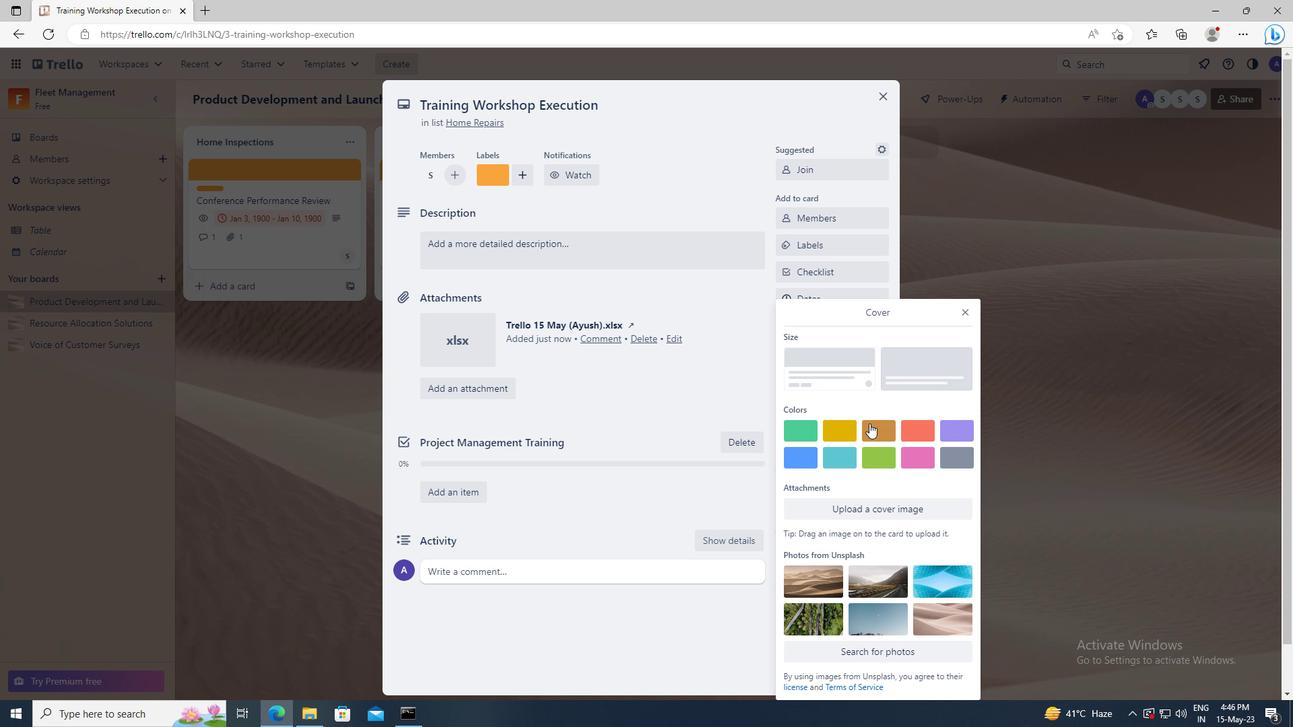 
Action: Mouse pressed left at (878, 430)
Screenshot: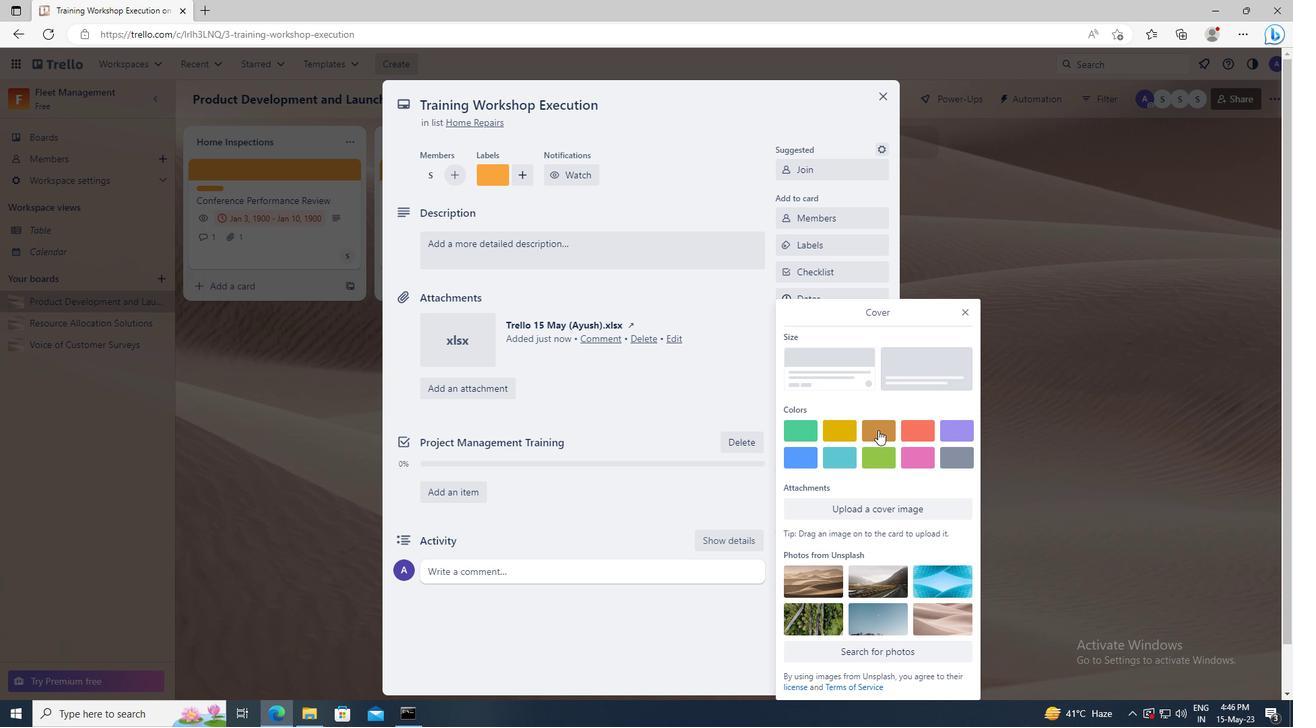 
Action: Mouse moved to (967, 287)
Screenshot: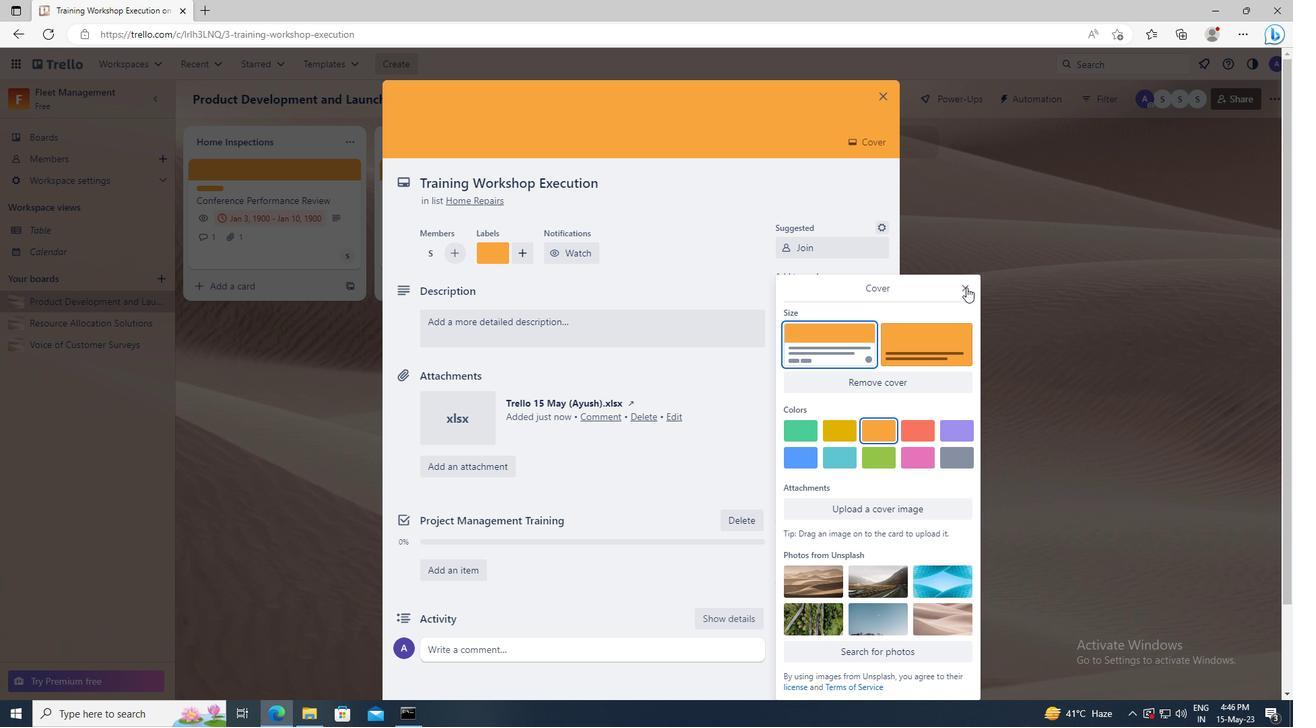 
Action: Mouse pressed left at (967, 287)
Screenshot: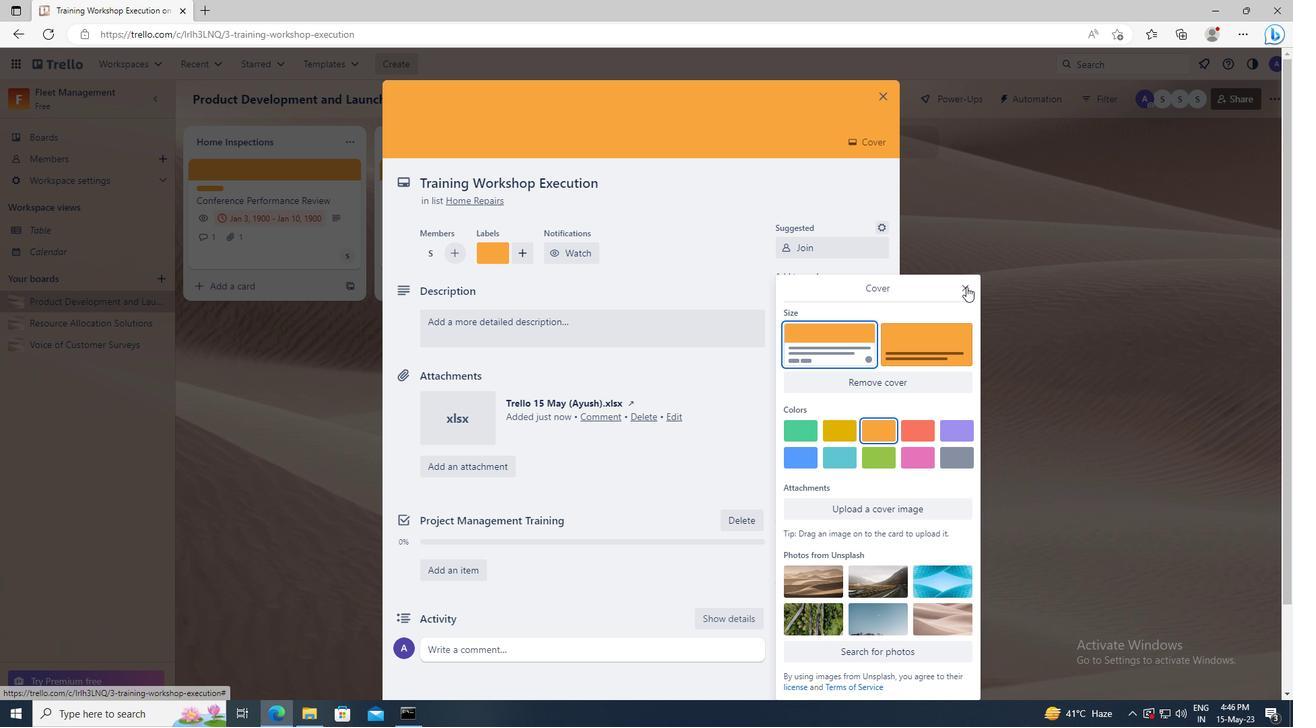 
Action: Mouse moved to (568, 322)
Screenshot: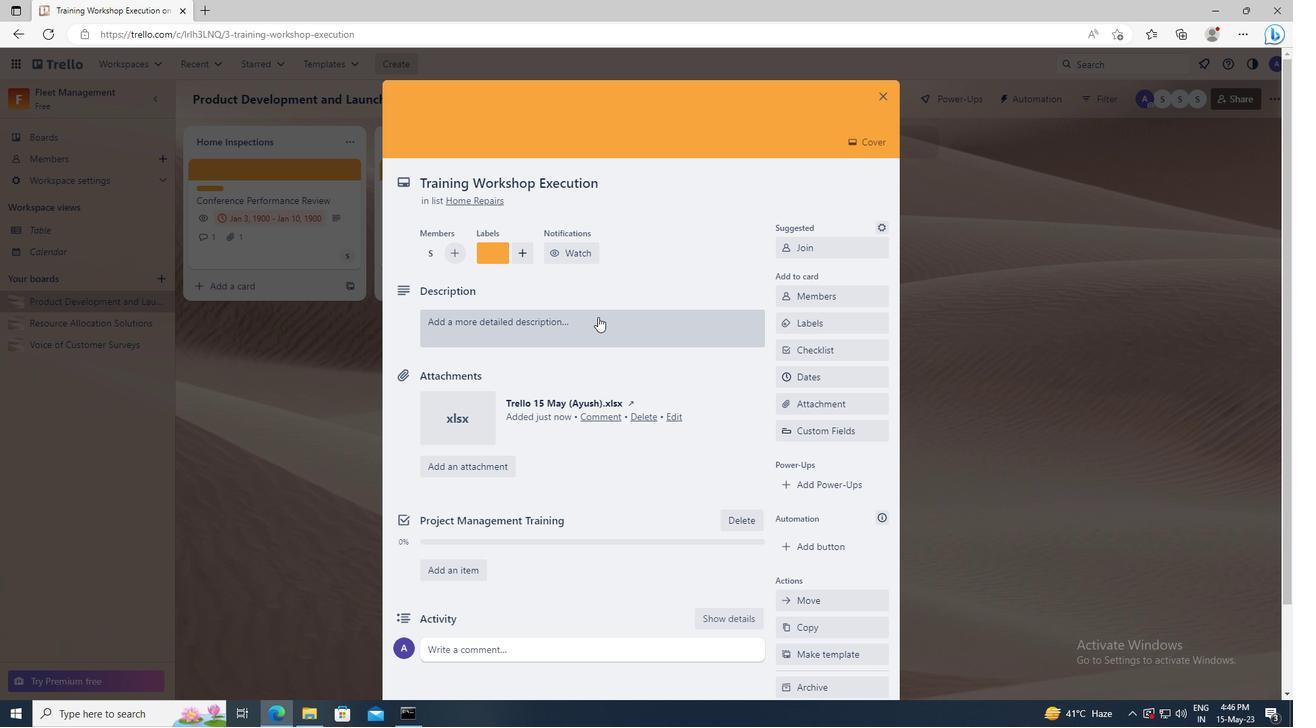 
Action: Mouse pressed left at (568, 322)
Screenshot: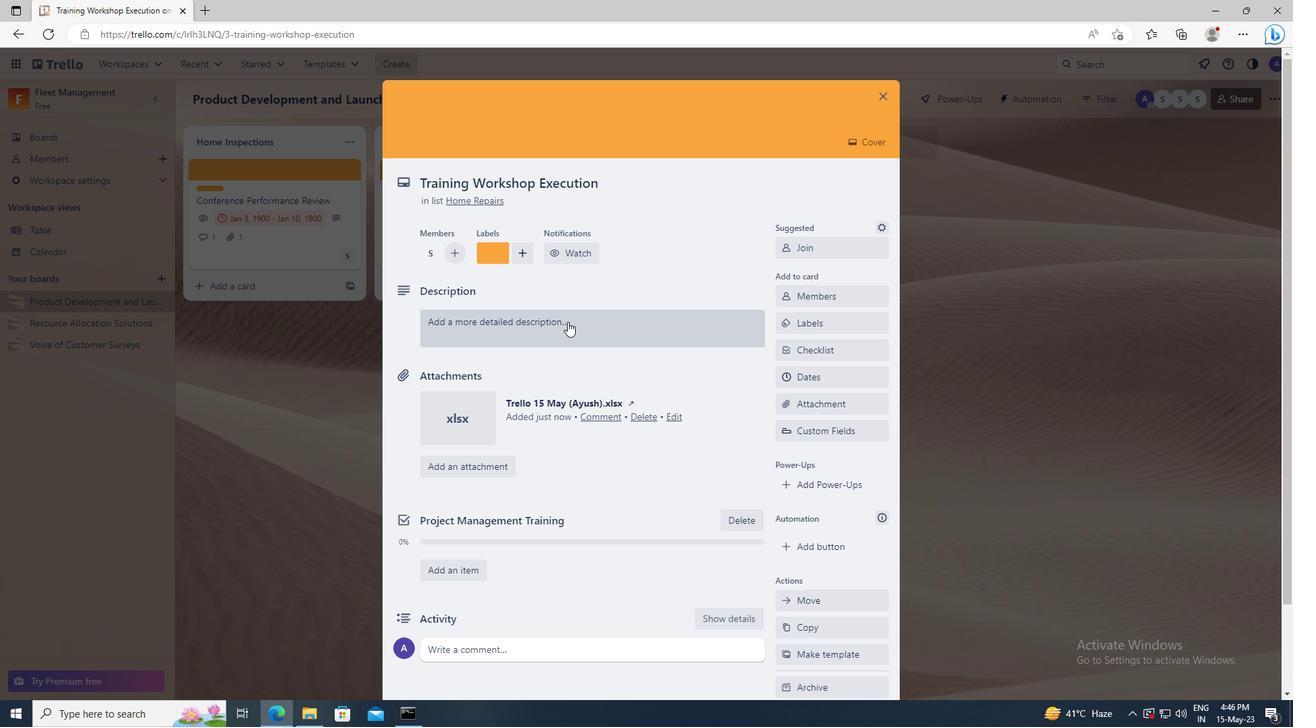 
Action: Key pressed <Key.shift>FINALIZE<Key.space>BUDGET<Key.space>FOR<Key.space>UPCOMING<Key.space>PROJECT
Screenshot: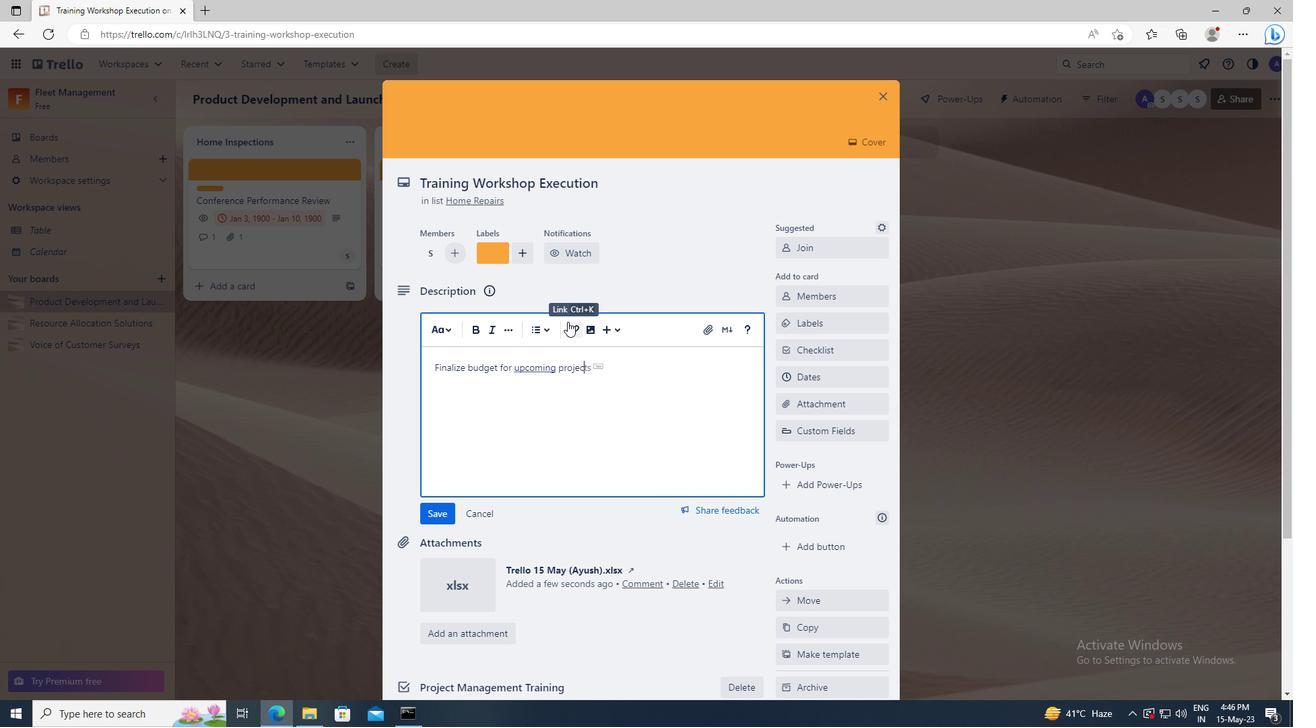 
Action: Mouse scrolled (568, 321) with delta (0, 0)
Screenshot: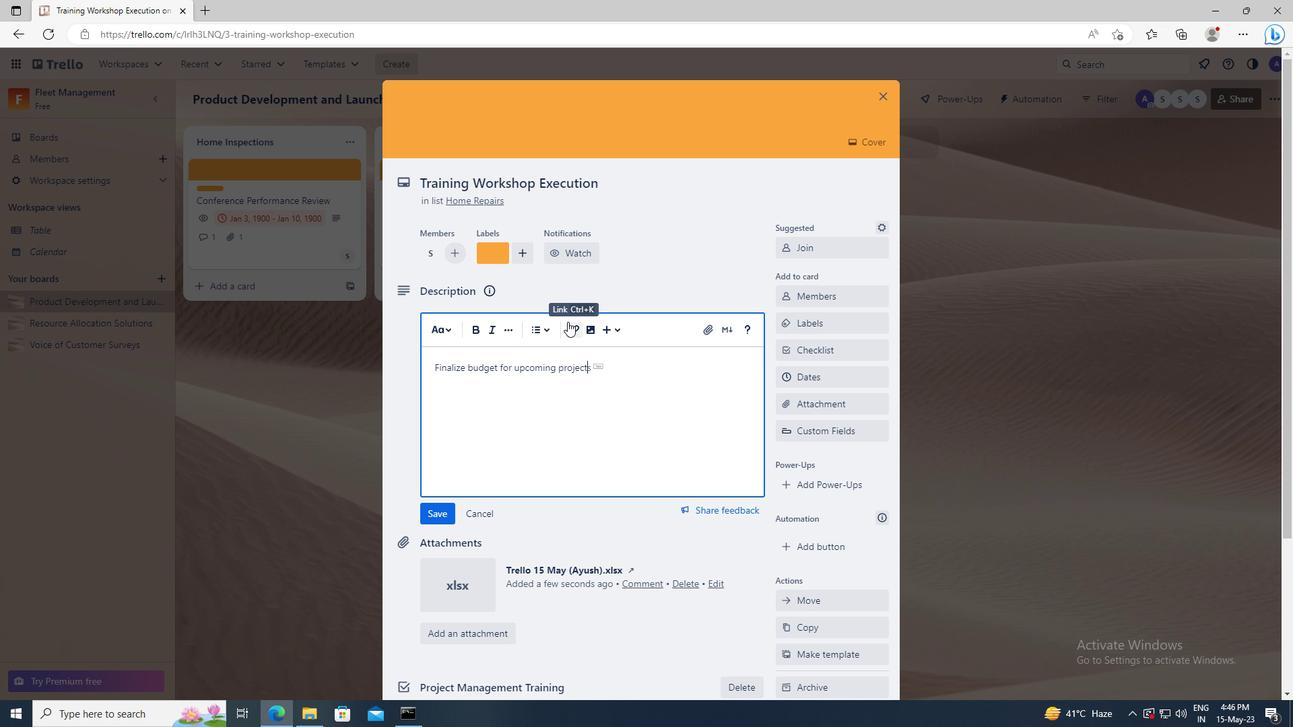 
Action: Mouse moved to (444, 417)
Screenshot: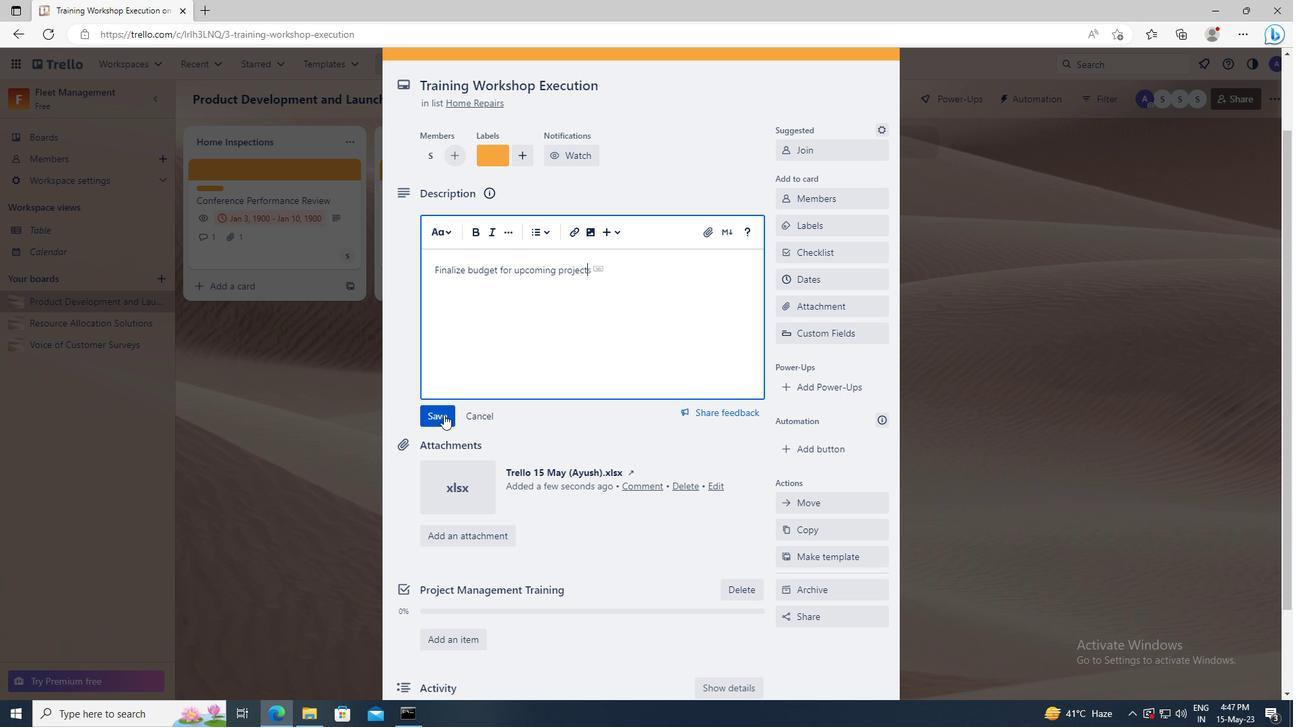 
Action: Mouse pressed left at (444, 417)
Screenshot: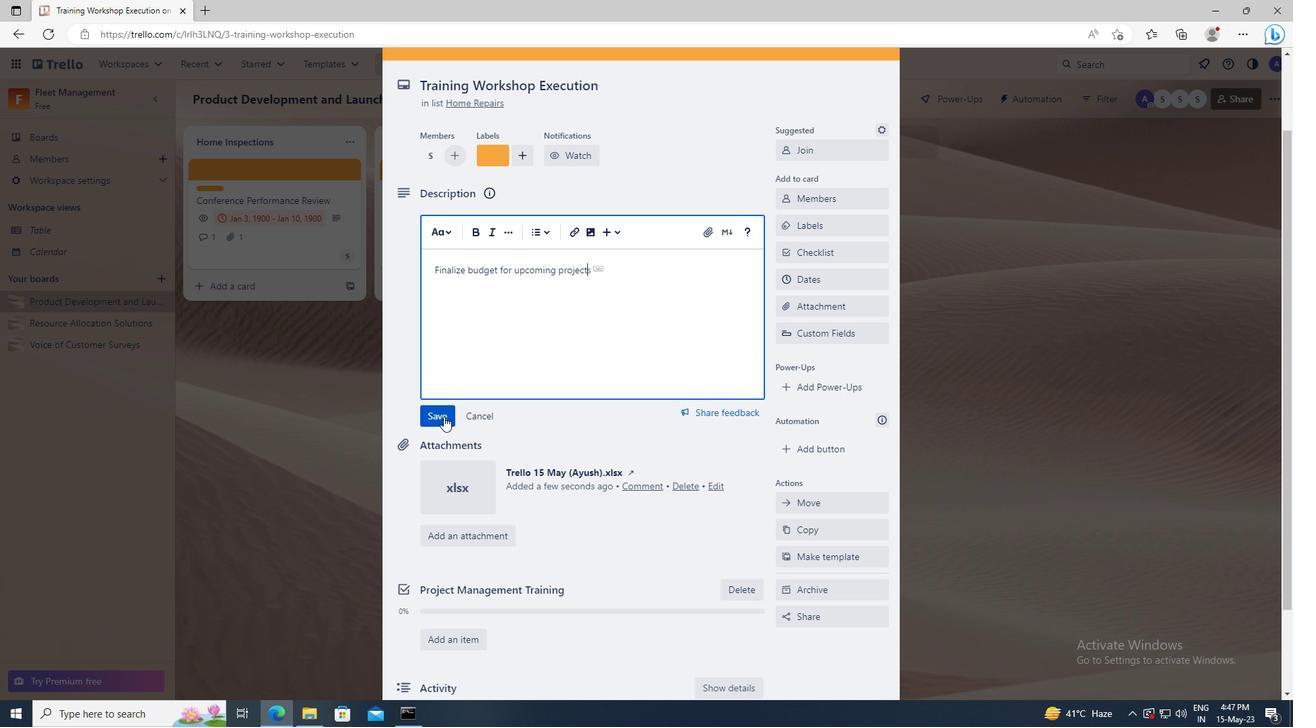 
Action: Mouse moved to (460, 529)
Screenshot: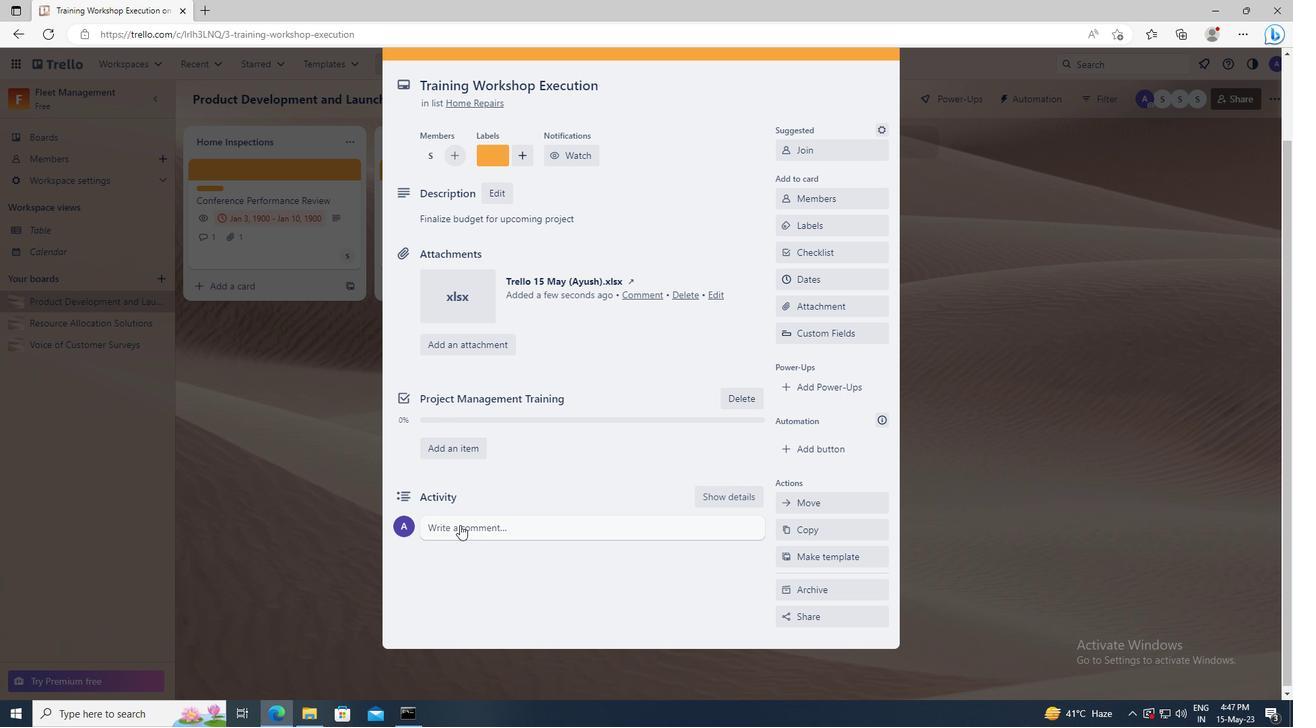 
Action: Mouse pressed left at (460, 529)
Screenshot: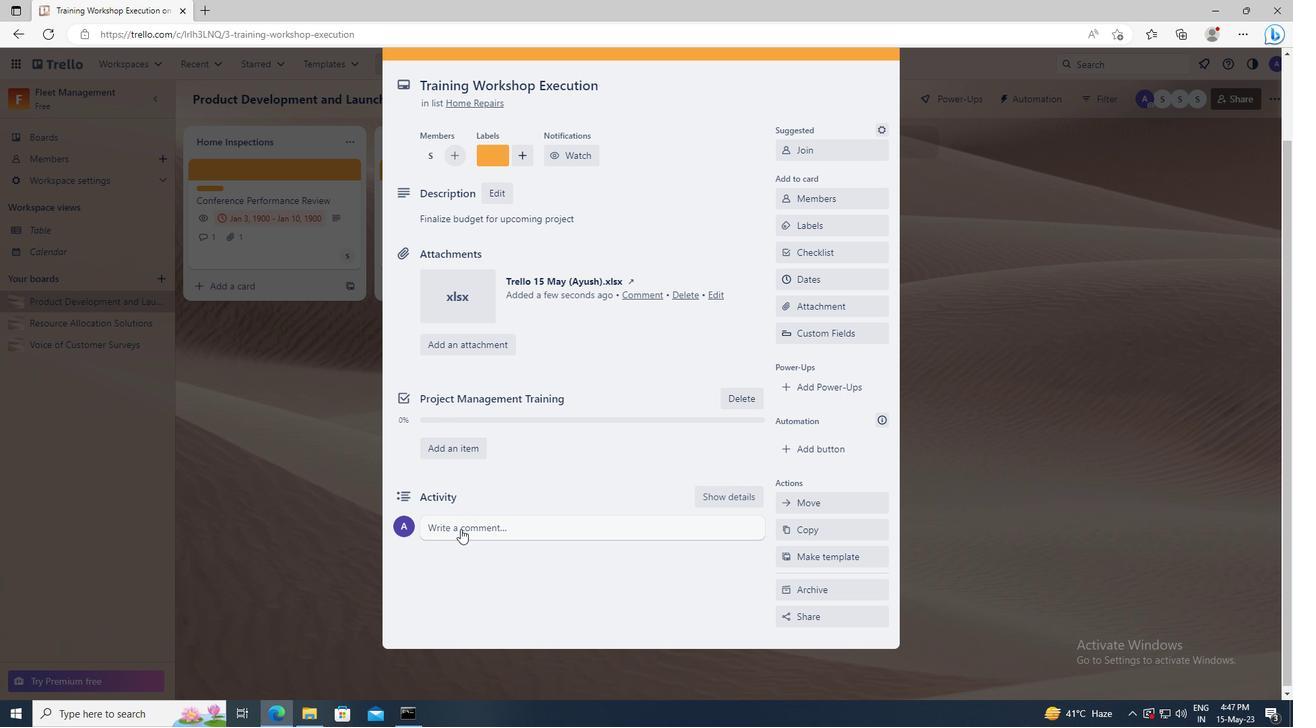 
Action: Key pressed <Key.shift>GIVEN<Key.space>THE<Key.space>POTENTIAL<Key.space>IMPACT<Key.space>OF<Key.space>THIS<Key.space>TASK<Key.space>ON<Key.space>OUR<Key.space>COMPANY<Key.space>REPUTATION,<Key.space>LET<Key.space>US<Key.space>ENSURE<Key.space>THAT<Key.space>WE<Key.space>APPROACH<Key.space>IT<Key.space>WITH<Key.space>A<Key.space>SENSE<Key.space>OF<Key.space>PROFESSIONALISM<Key.space>AND<Key.space>RESPECT.
Screenshot: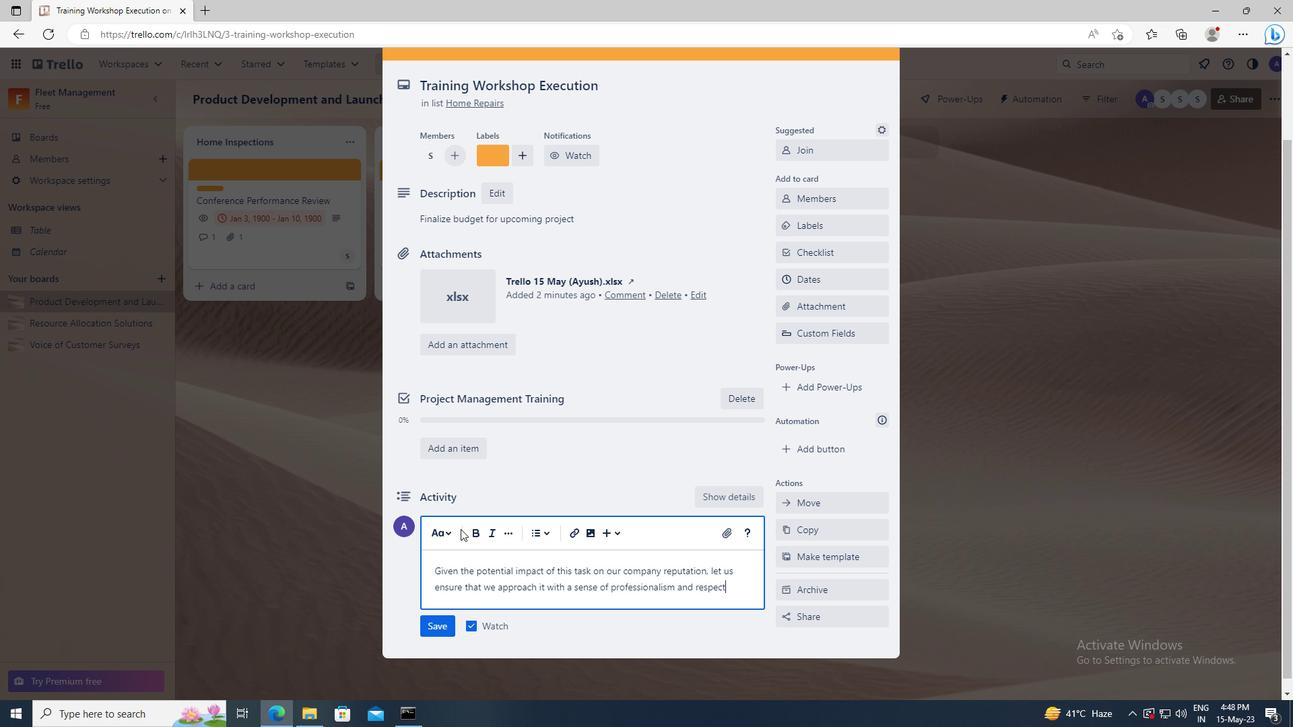 
Action: Mouse moved to (450, 626)
Screenshot: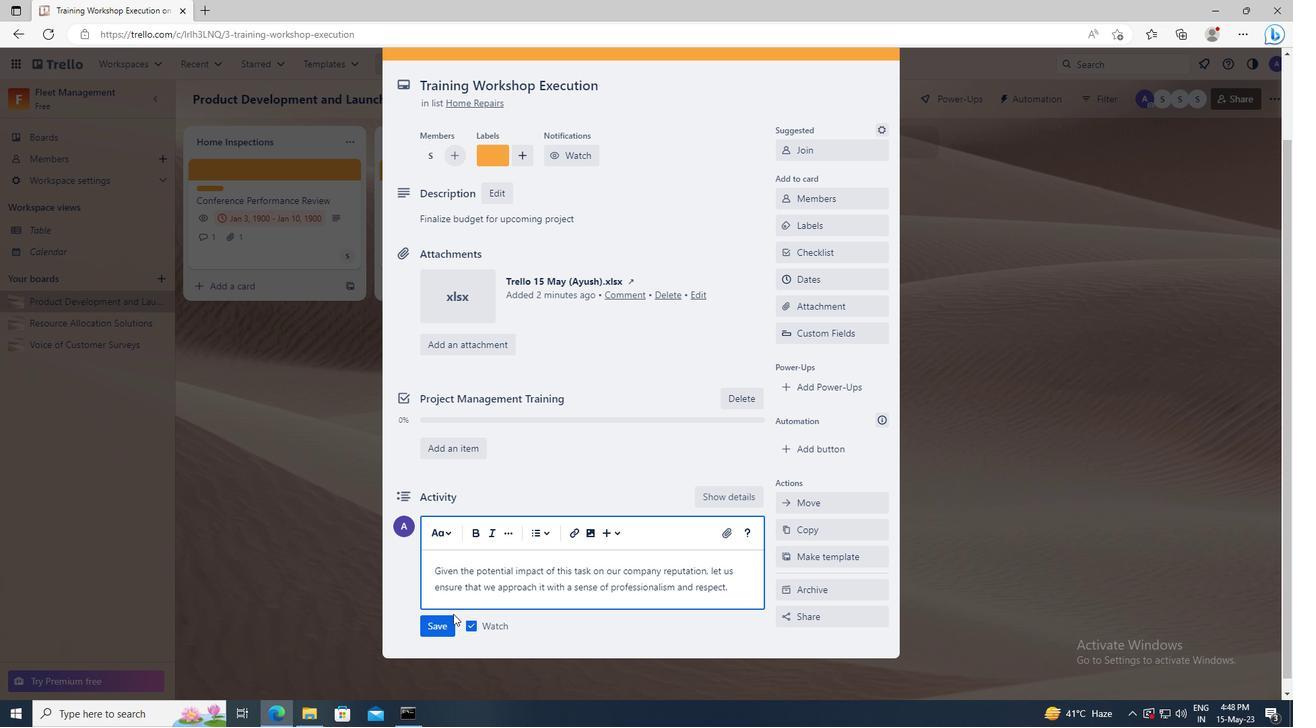 
Action: Mouse pressed left at (450, 626)
Screenshot: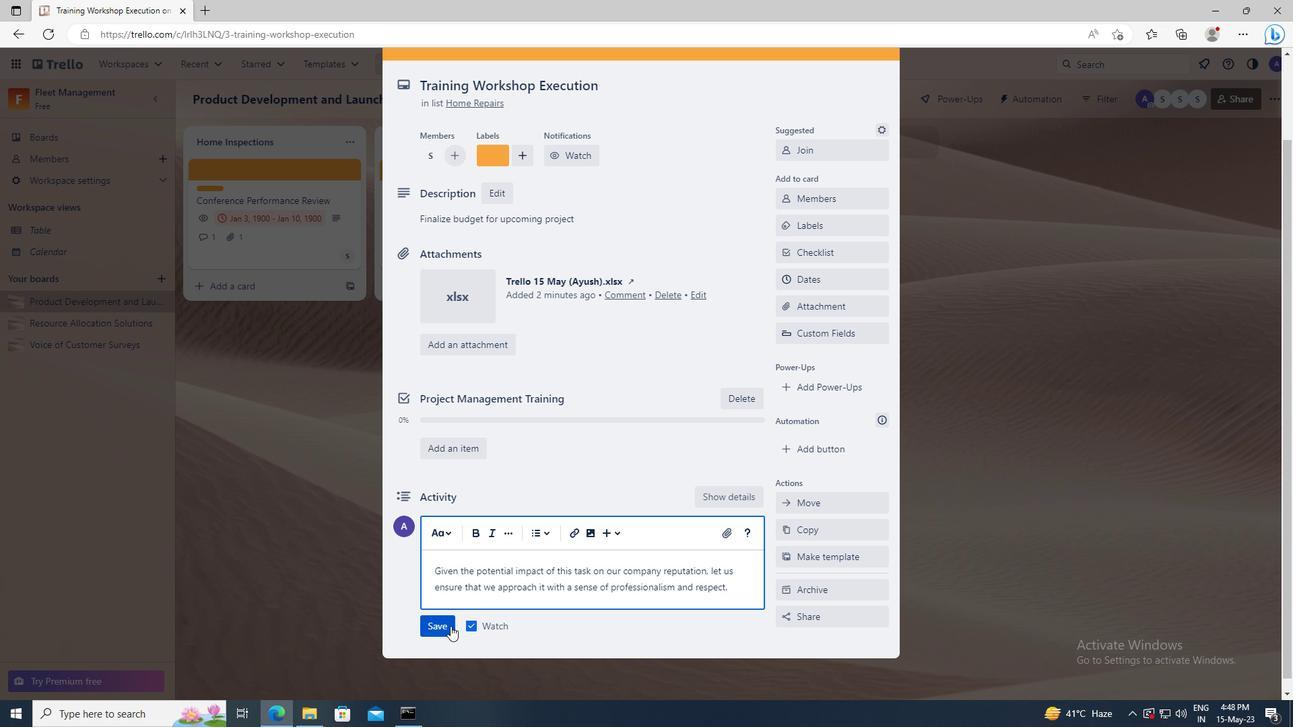 
Action: Mouse moved to (800, 281)
Screenshot: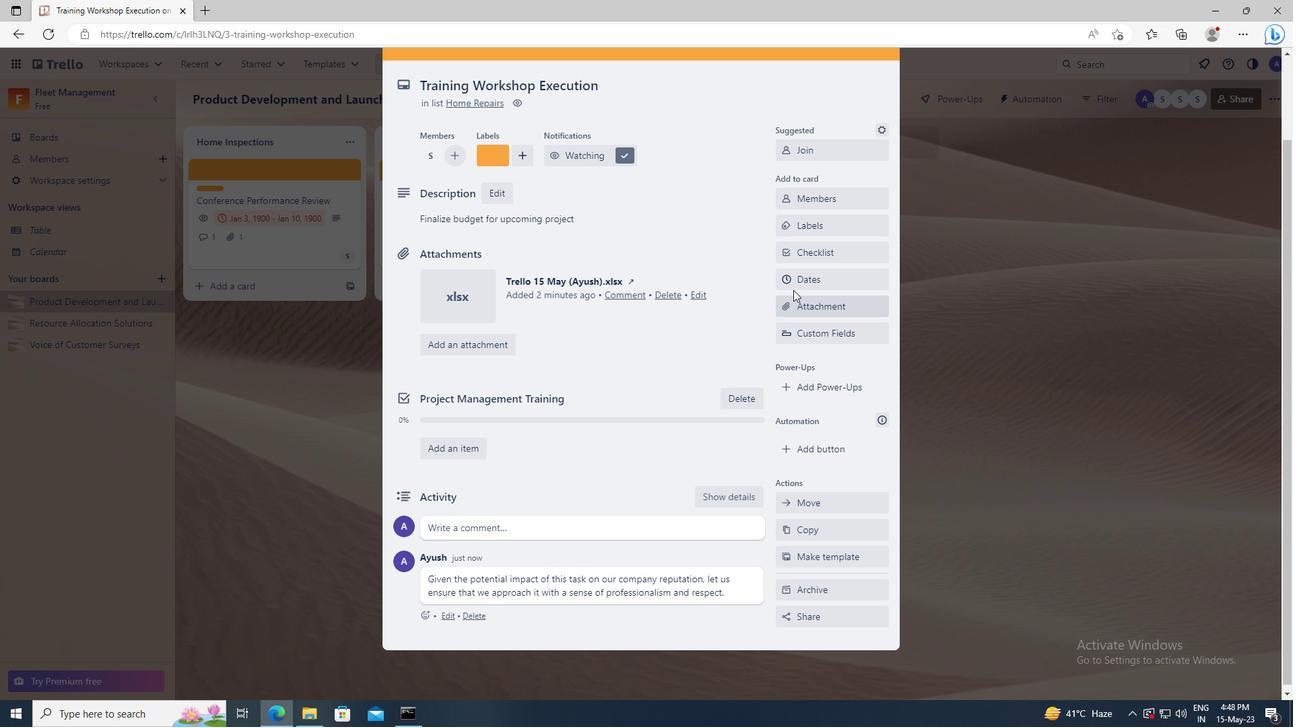 
Action: Mouse pressed left at (800, 281)
Screenshot: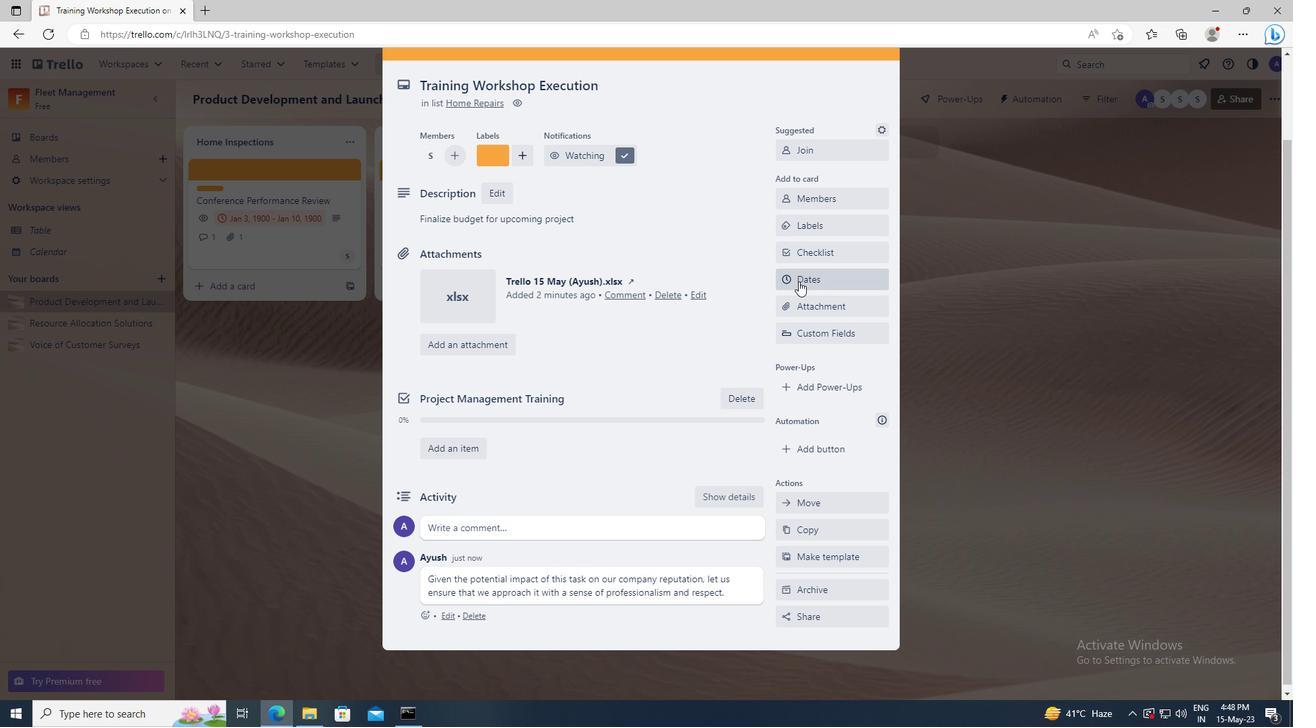 
Action: Mouse moved to (789, 348)
Screenshot: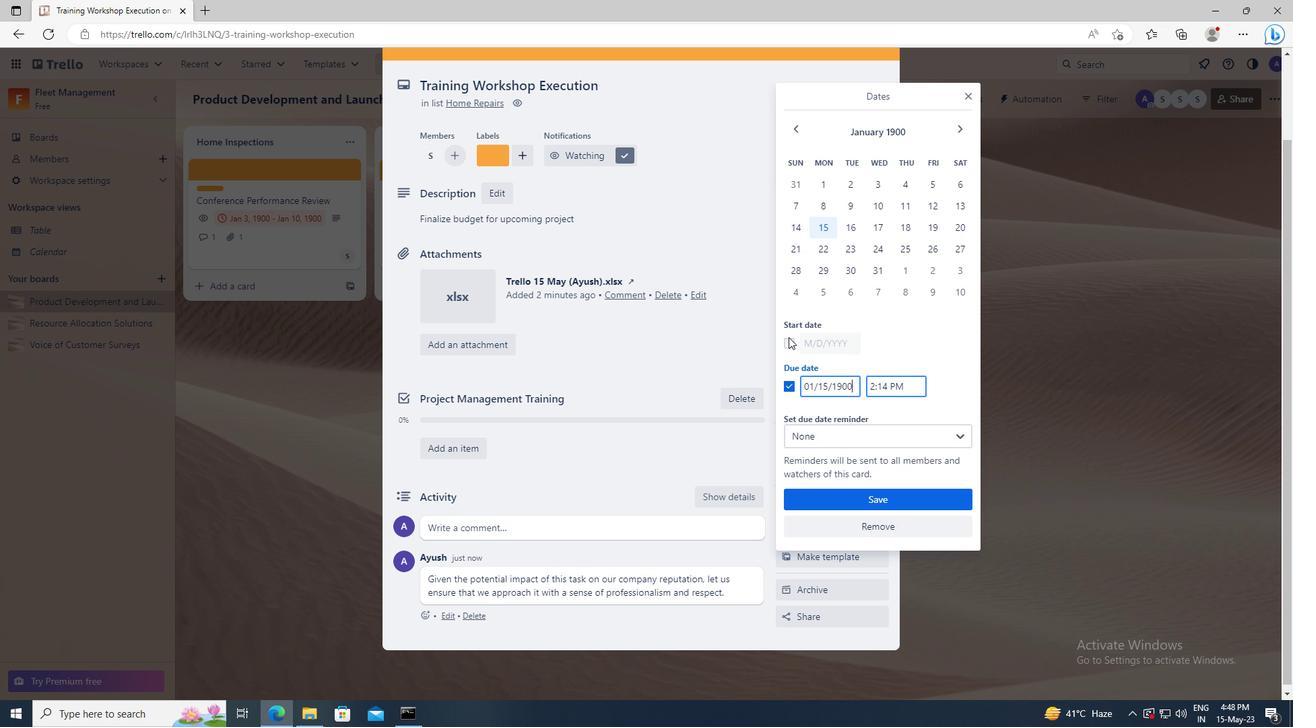 
Action: Mouse pressed left at (789, 348)
Screenshot: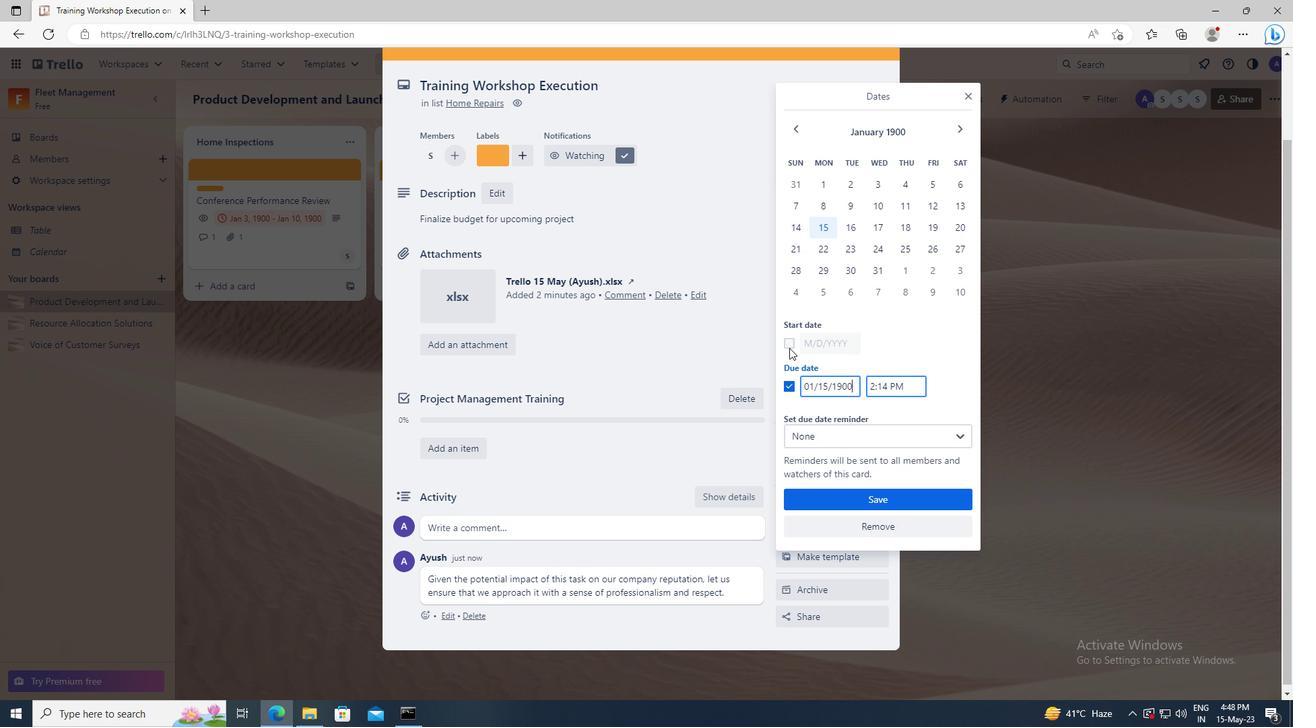 
Action: Mouse moved to (852, 343)
Screenshot: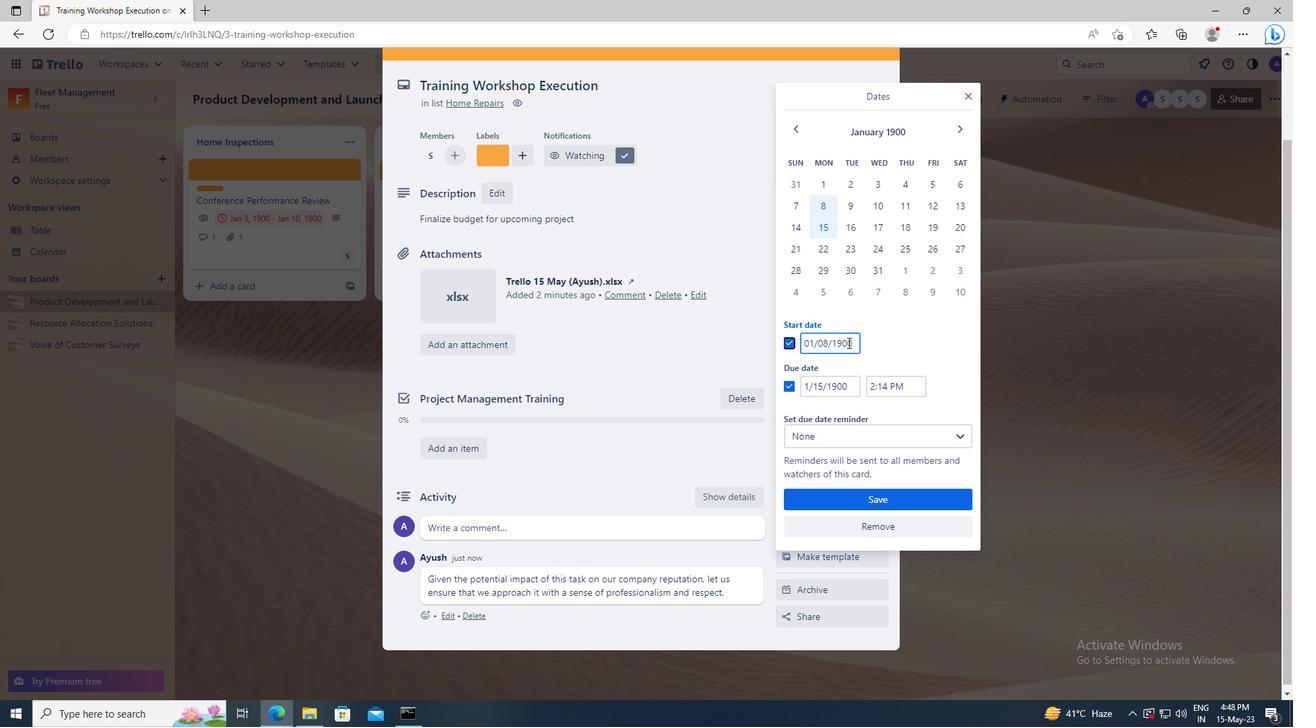 
Action: Mouse pressed left at (852, 343)
Screenshot: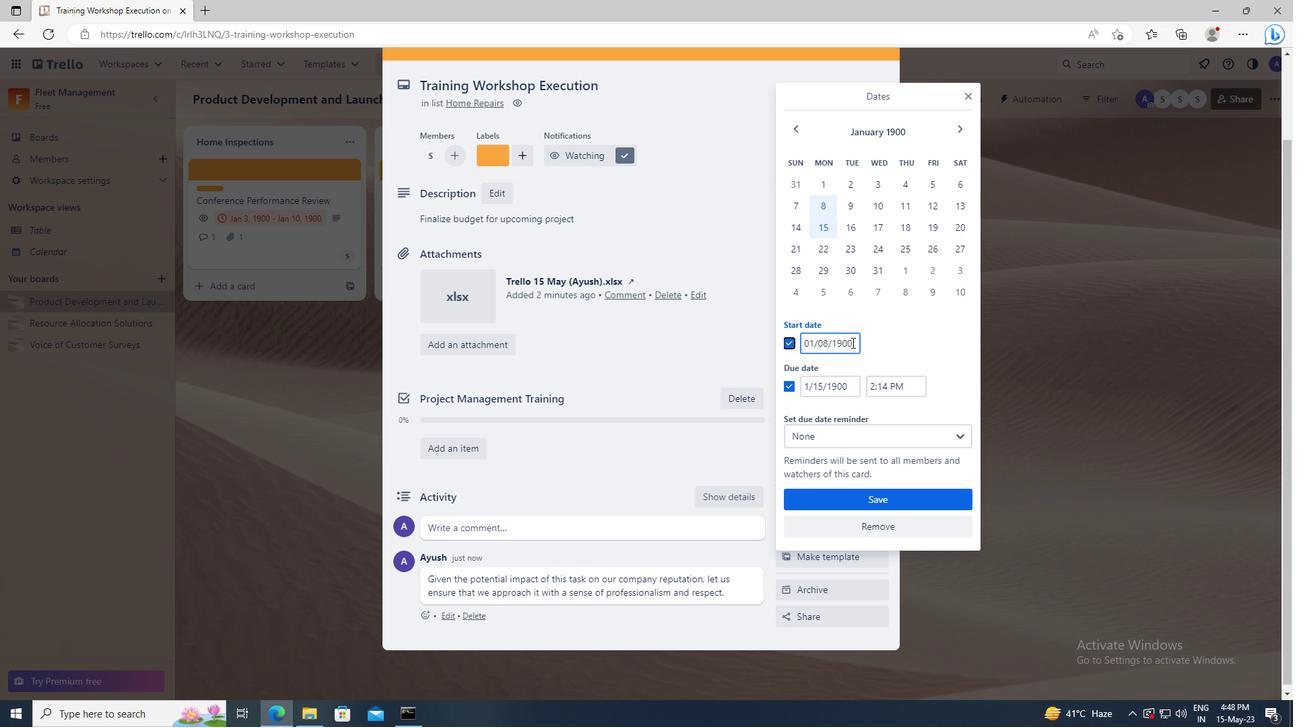 
Action: Key pressed <Key.left><Key.left><Key.left><Key.left><Key.left><Key.backspace>9
Screenshot: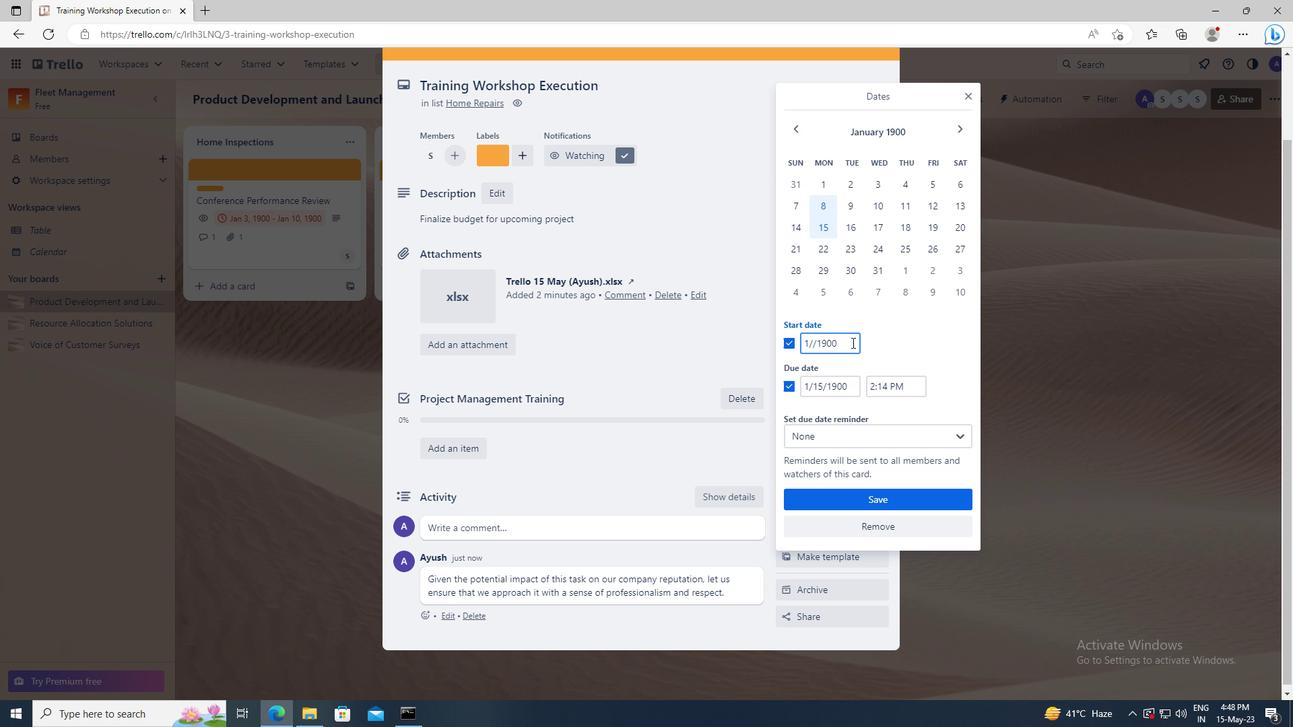 
Action: Mouse moved to (845, 384)
Screenshot: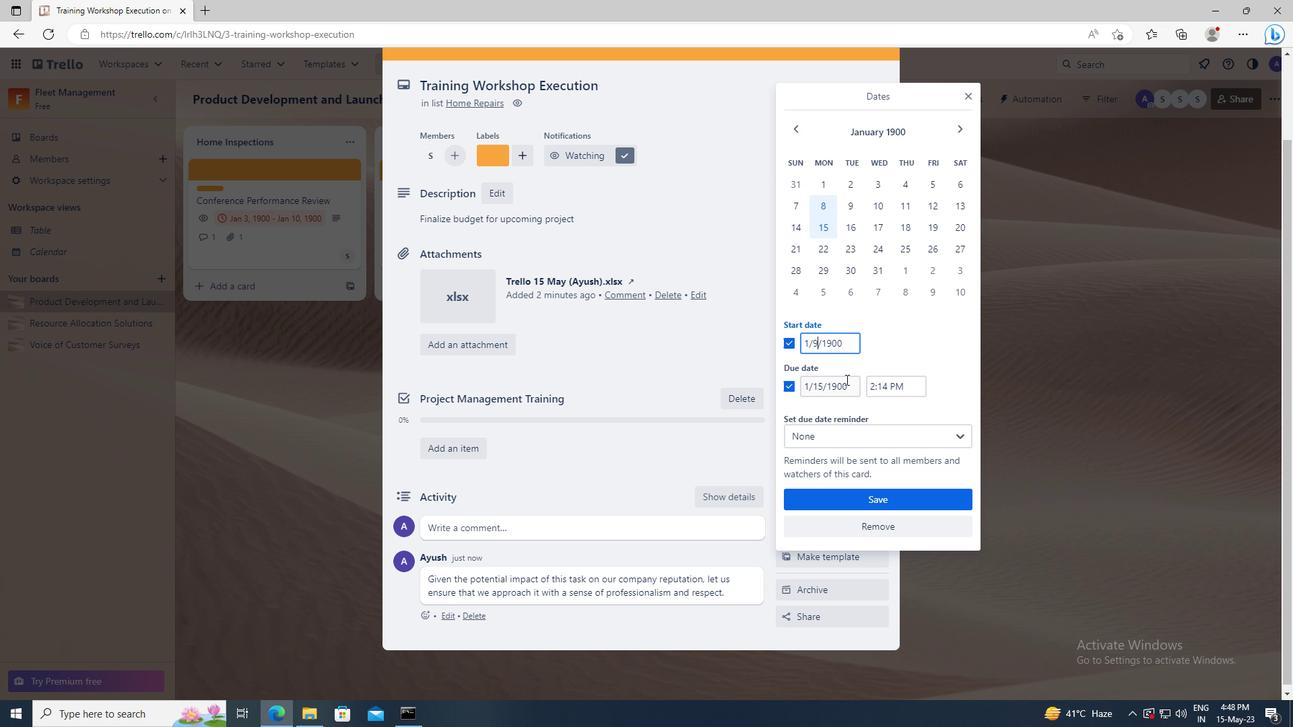 
Action: Mouse pressed left at (845, 384)
Screenshot: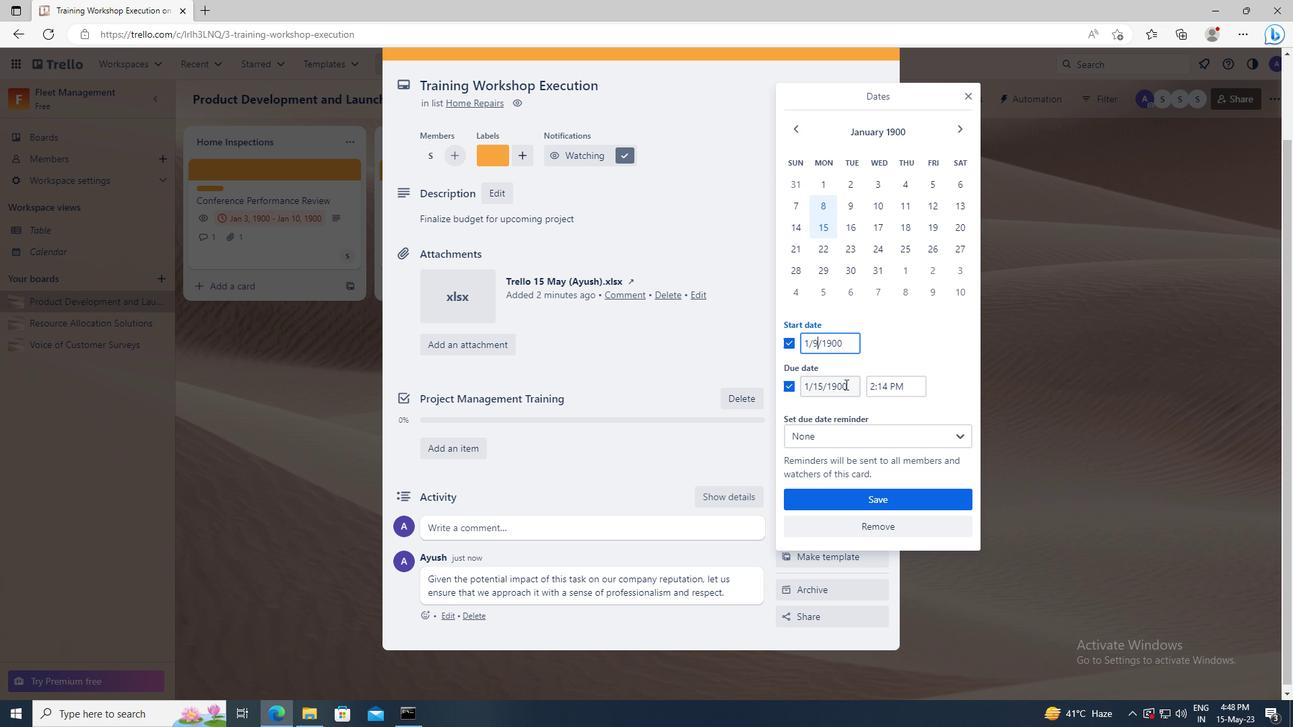 
Action: Key pressed <Key.left><Key.left><Key.left><Key.left><Key.left><Key.backspace><Key.backspace>16
Screenshot: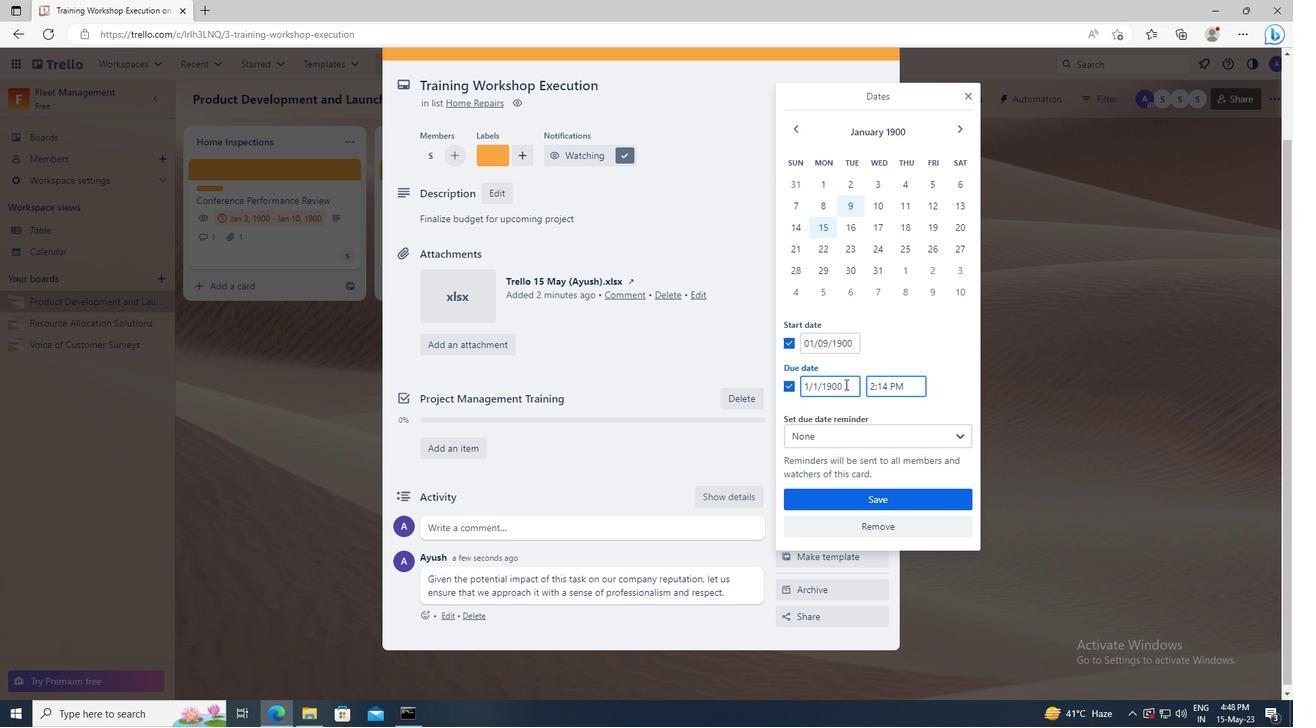 
Action: Mouse moved to (858, 496)
Screenshot: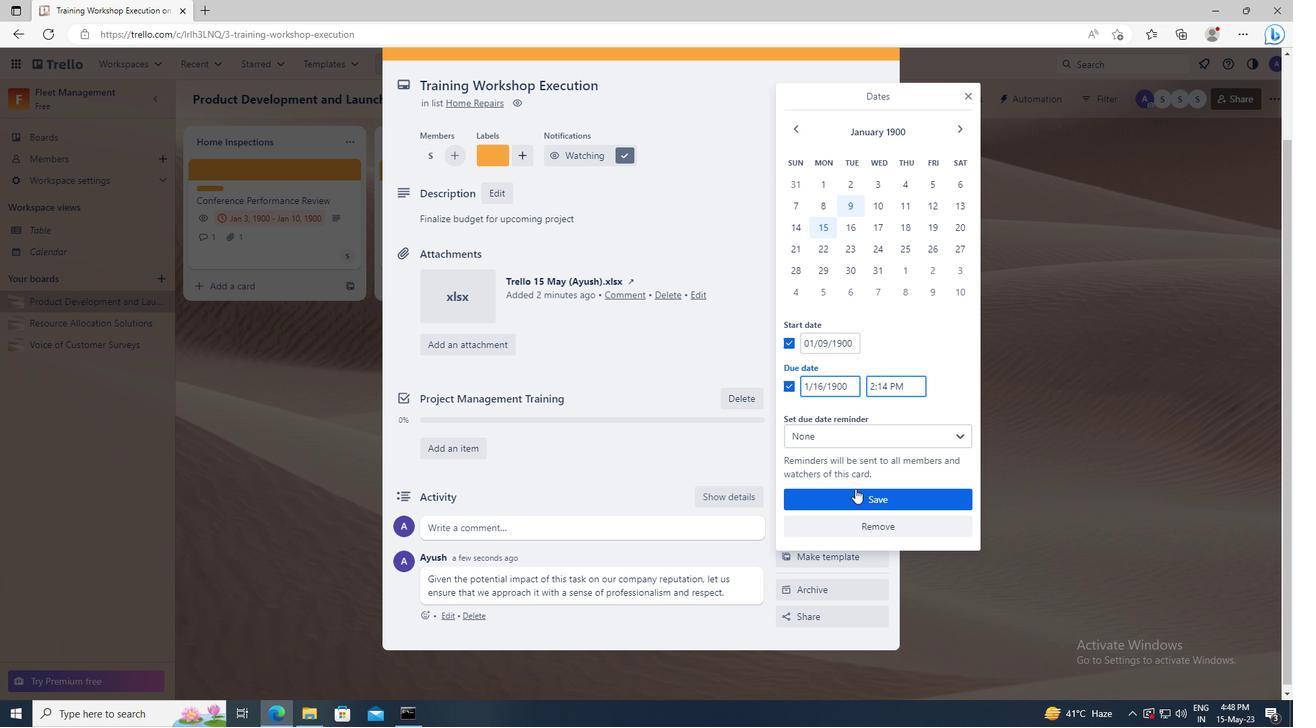 
Action: Mouse pressed left at (858, 496)
Screenshot: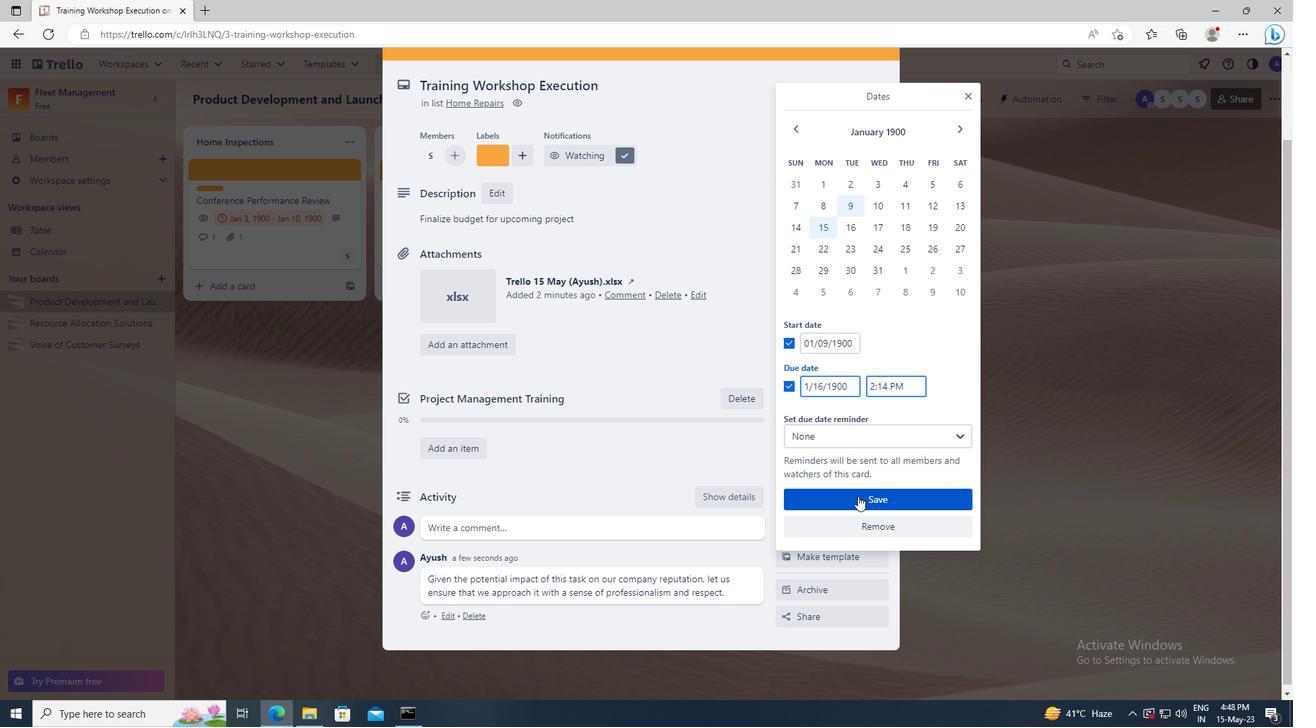 
